 Task: Search one way flight ticket for 2 adults, 4 children and 1 infant on lap in business from Orlando: Orlando International Airport to Sheridan: Sheridan County Airport on 8-6-2023. Choice of flights is United. Number of bags: 1 carry on bag. Price is upto 83000. Outbound departure time preference is 7:45.
Action: Mouse moved to (195, 301)
Screenshot: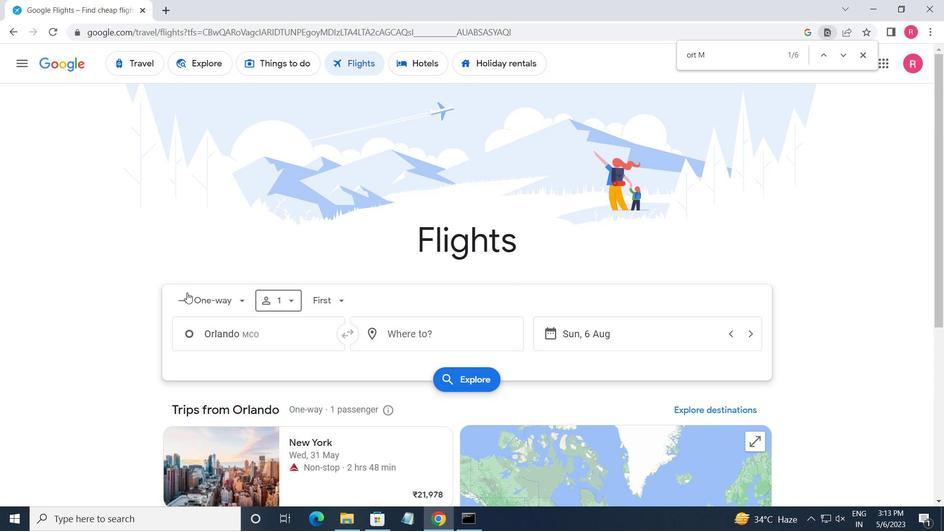 
Action: Mouse pressed left at (195, 301)
Screenshot: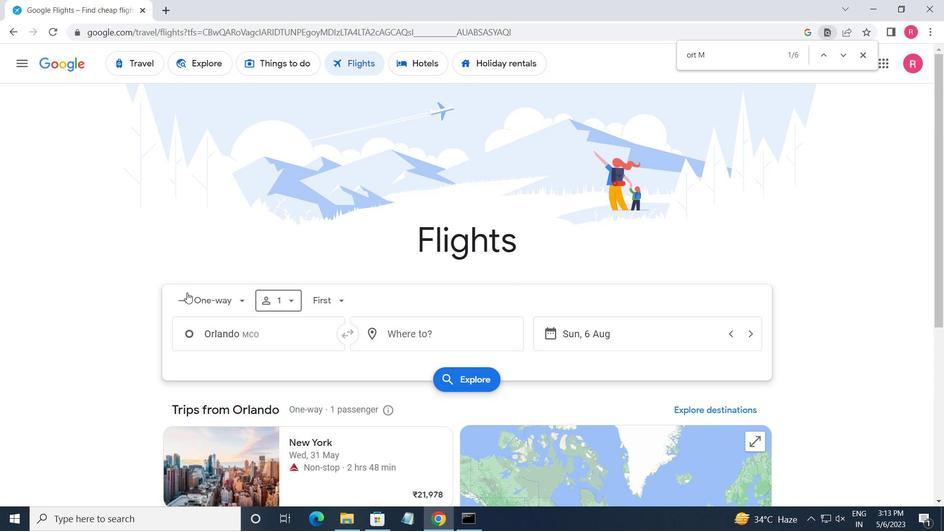 
Action: Mouse moved to (214, 362)
Screenshot: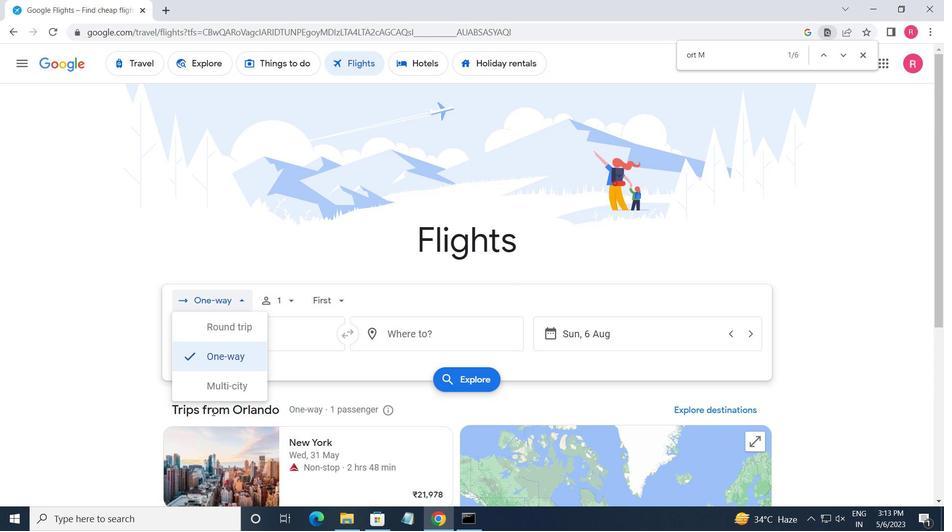 
Action: Mouse pressed left at (214, 362)
Screenshot: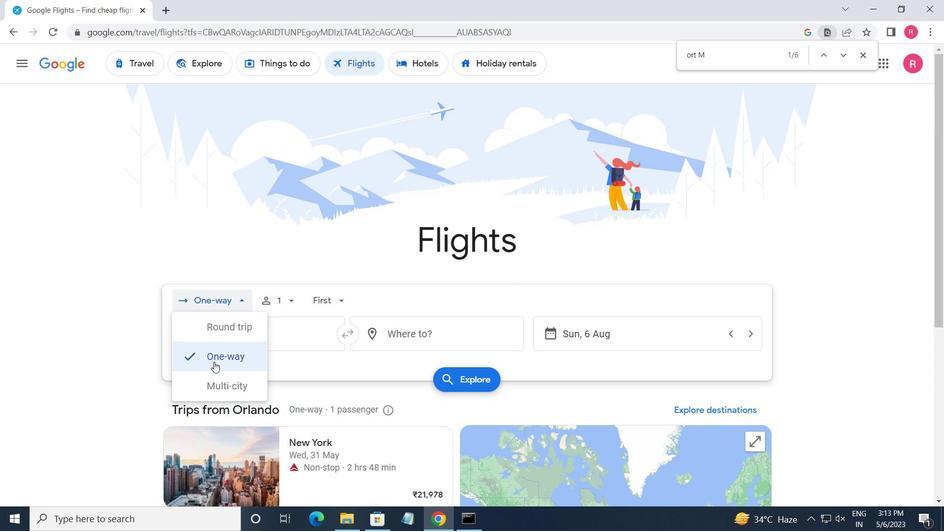 
Action: Mouse moved to (279, 305)
Screenshot: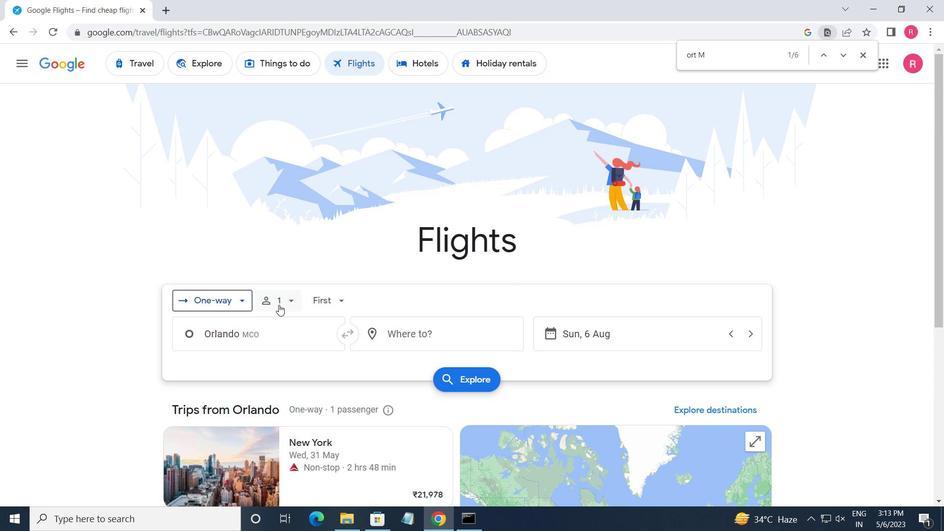 
Action: Mouse pressed left at (279, 305)
Screenshot: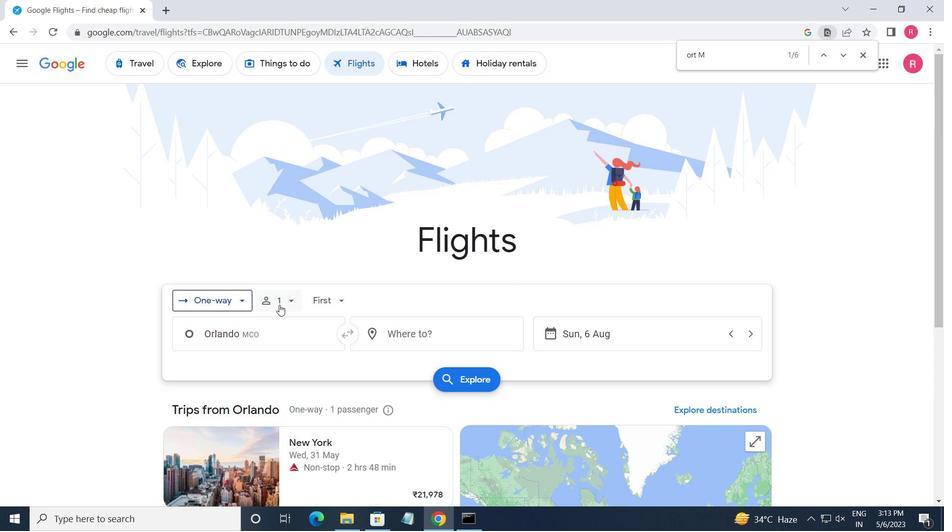 
Action: Mouse moved to (383, 337)
Screenshot: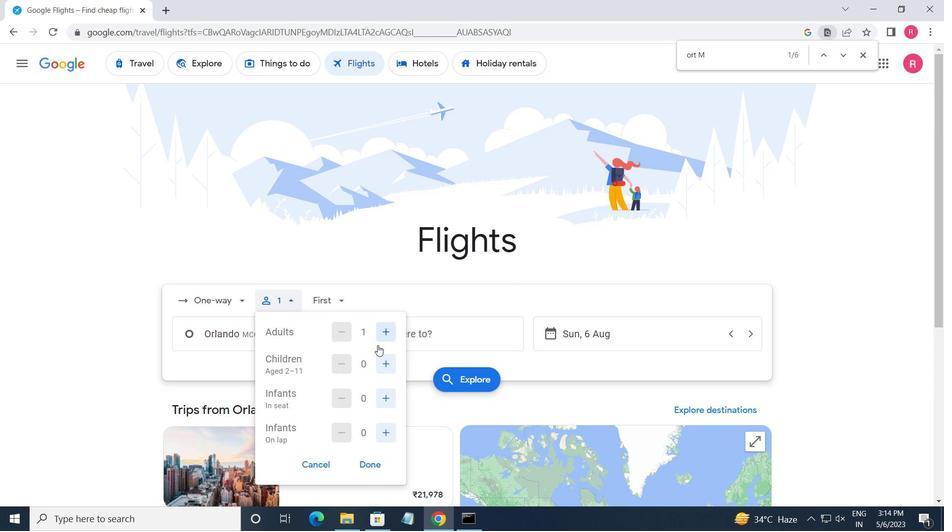 
Action: Mouse pressed left at (383, 337)
Screenshot: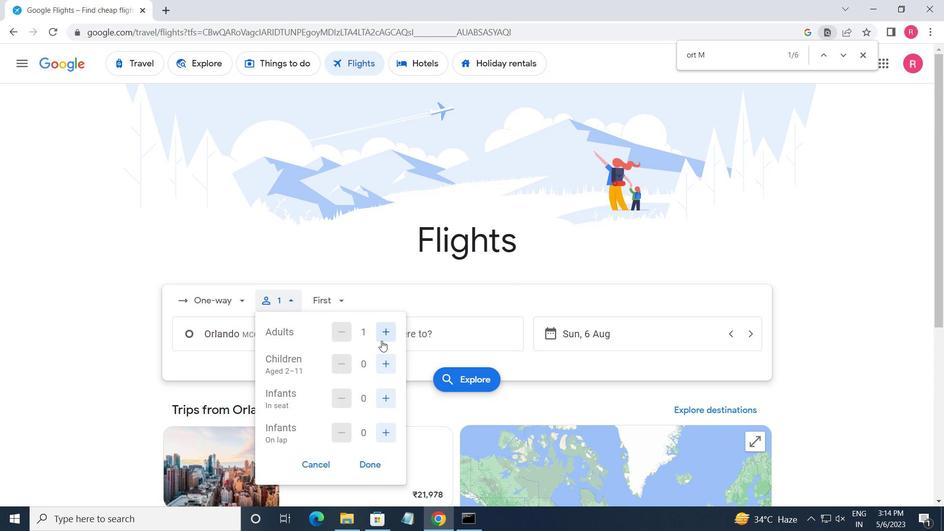 
Action: Mouse moved to (385, 359)
Screenshot: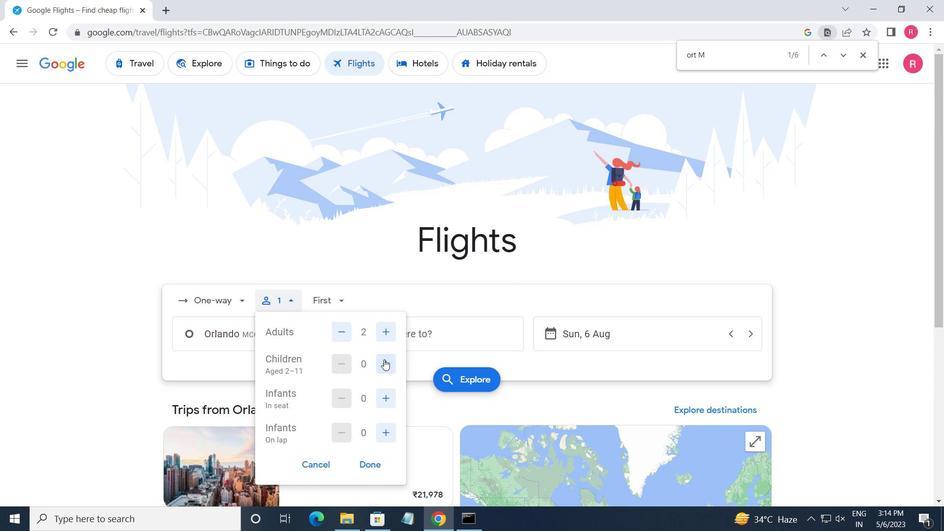 
Action: Mouse pressed left at (385, 359)
Screenshot: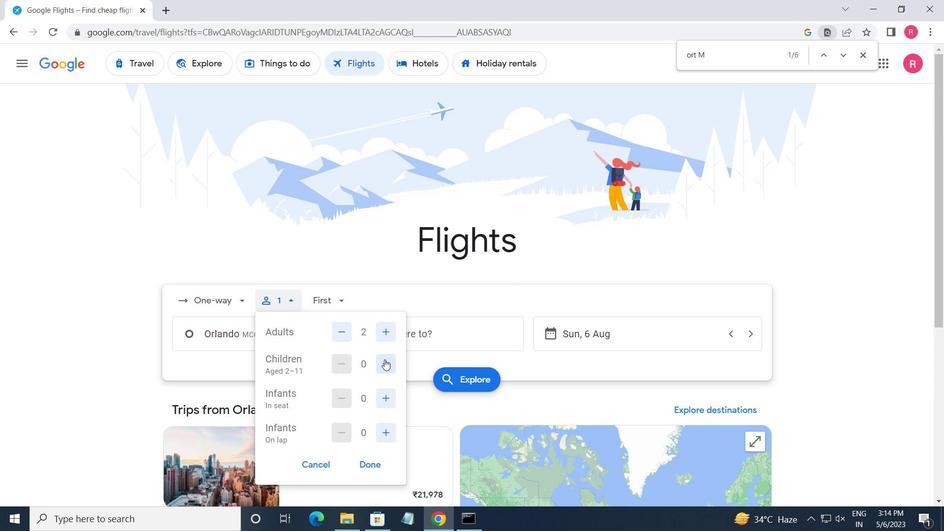 
Action: Mouse moved to (385, 359)
Screenshot: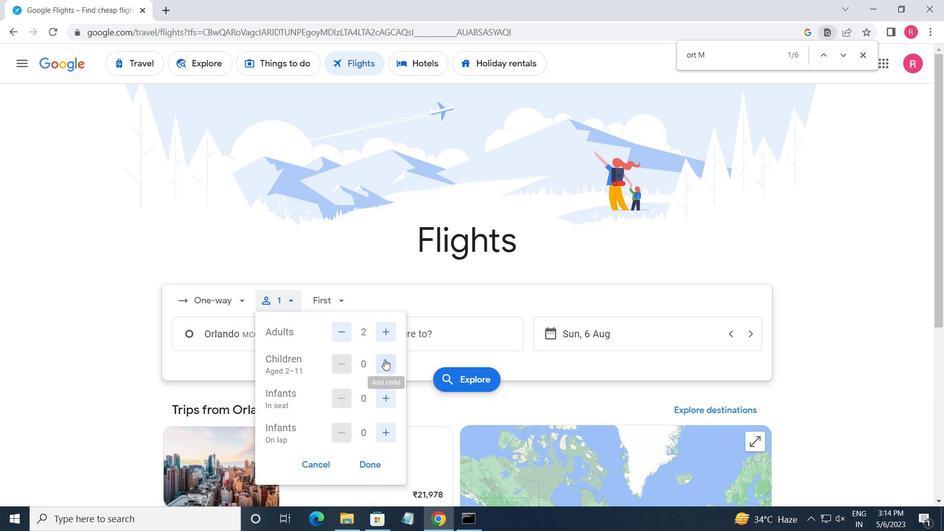
Action: Mouse pressed left at (385, 359)
Screenshot: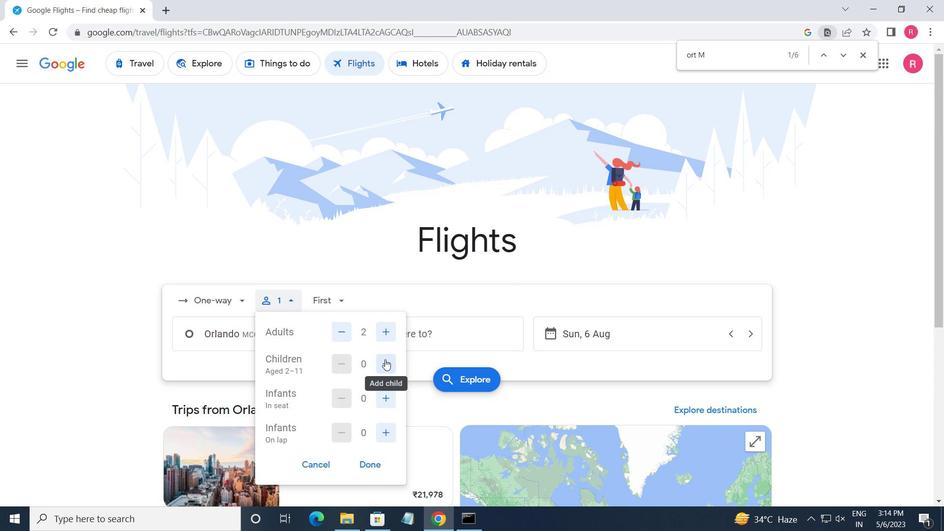 
Action: Mouse pressed left at (385, 359)
Screenshot: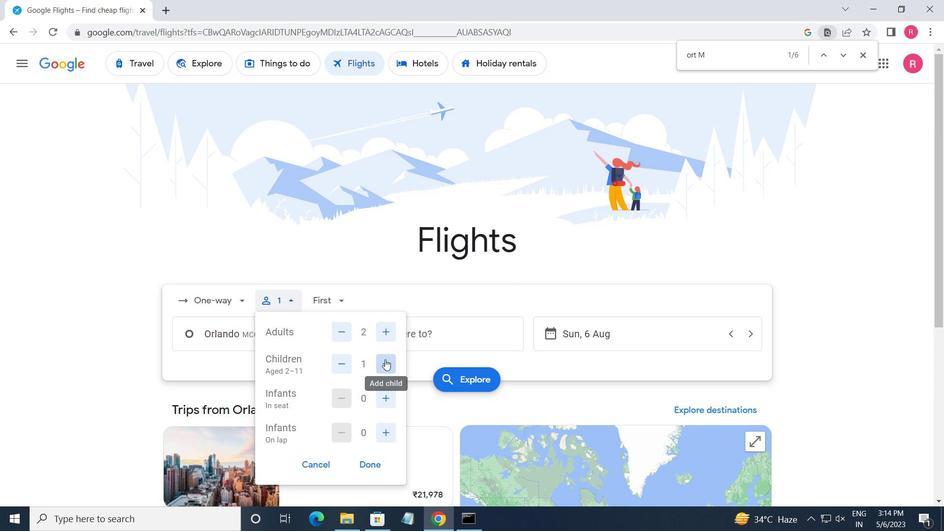 
Action: Mouse moved to (386, 359)
Screenshot: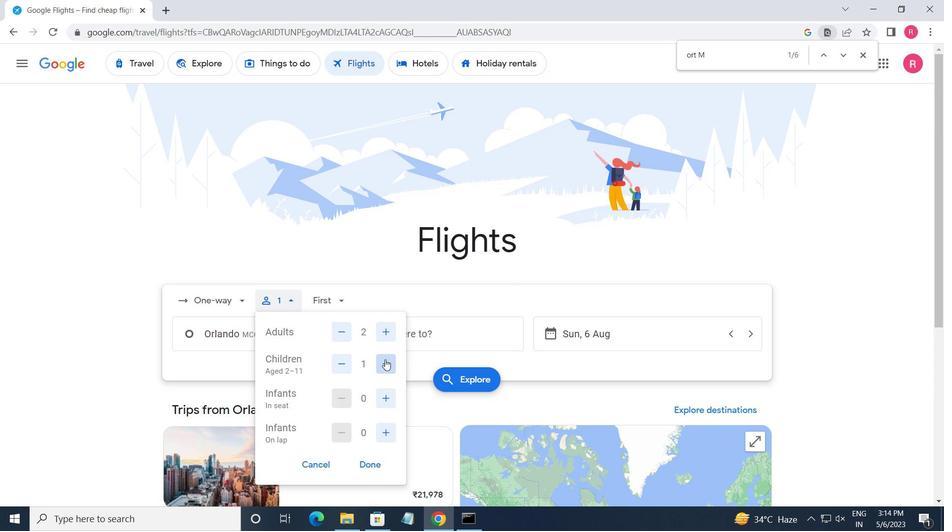 
Action: Mouse pressed left at (386, 359)
Screenshot: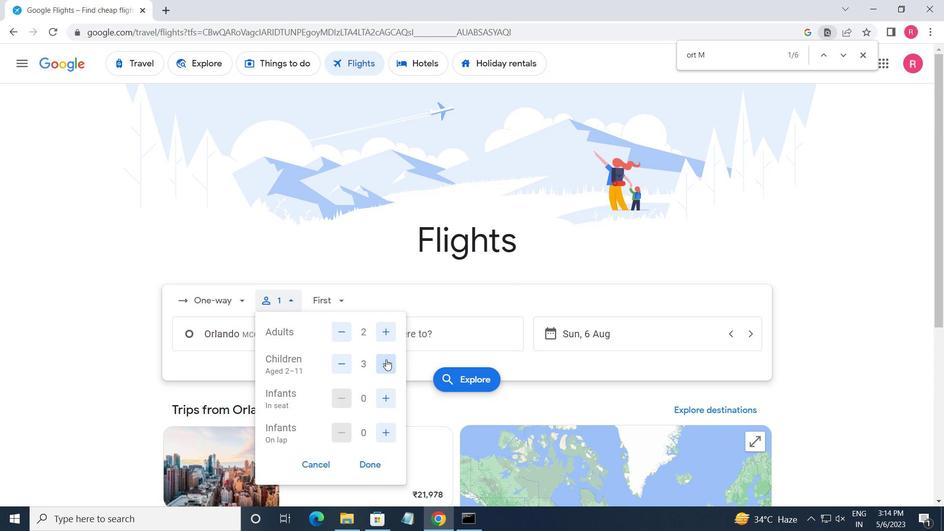
Action: Mouse moved to (387, 400)
Screenshot: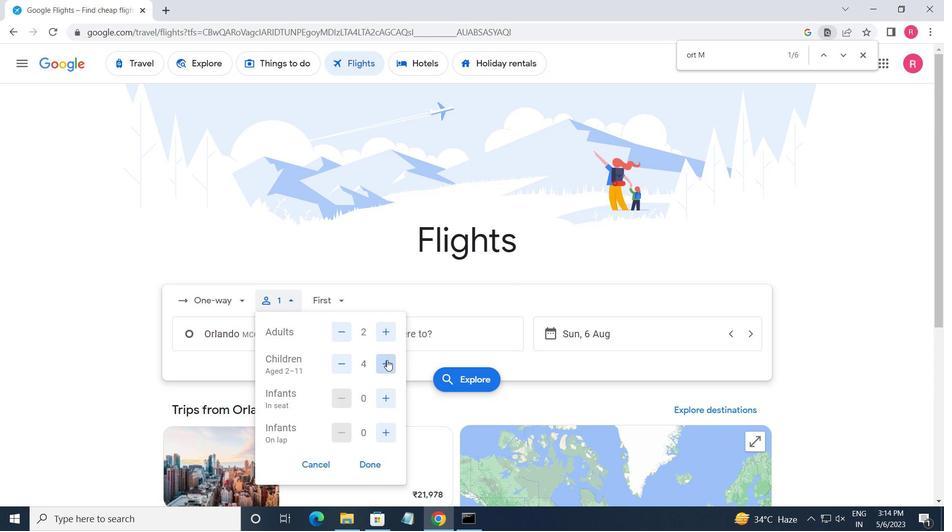 
Action: Mouse pressed left at (387, 400)
Screenshot: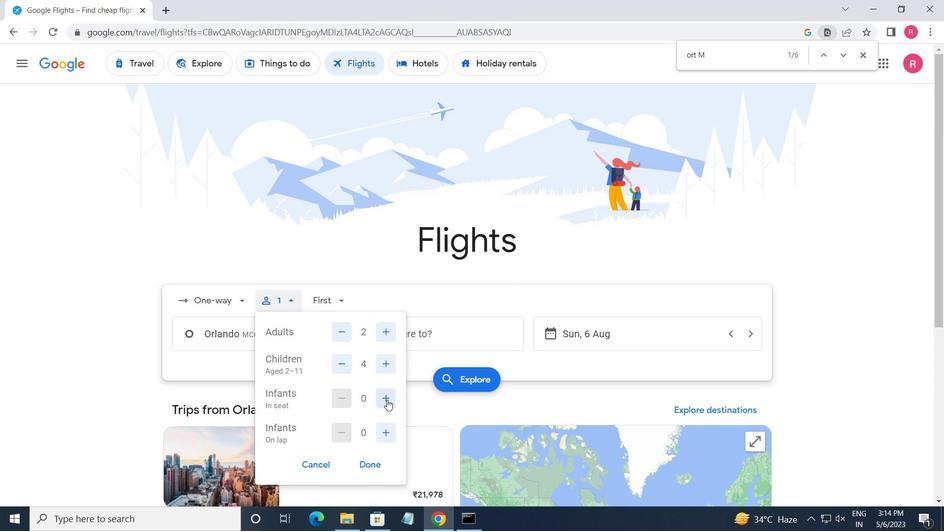 
Action: Mouse moved to (371, 465)
Screenshot: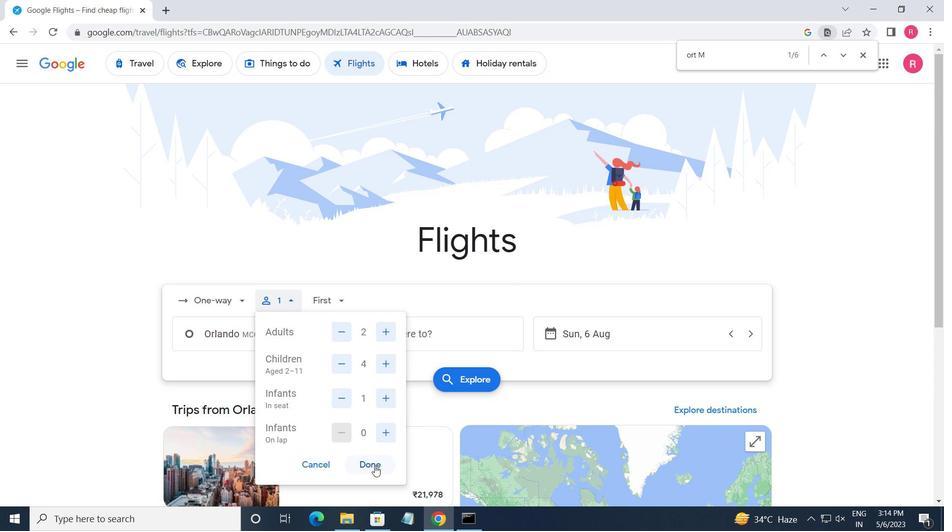 
Action: Mouse pressed left at (371, 465)
Screenshot: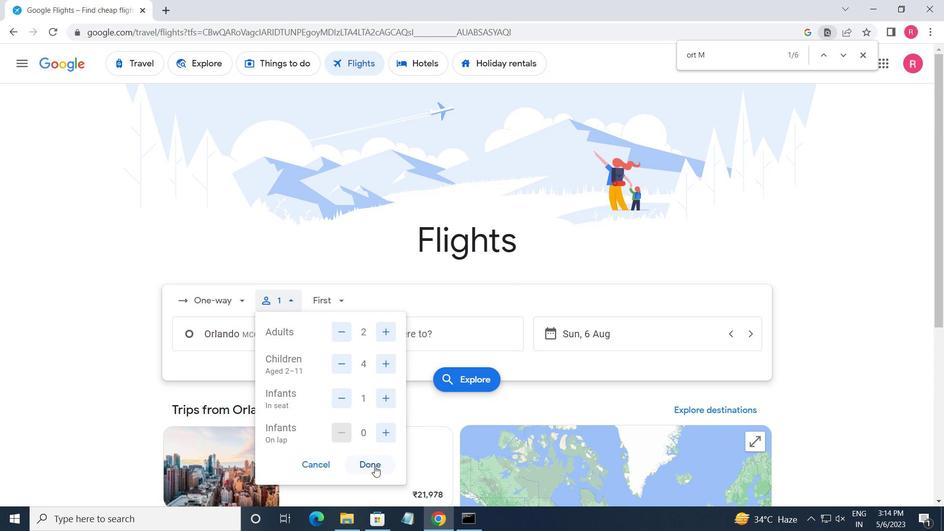 
Action: Mouse moved to (325, 308)
Screenshot: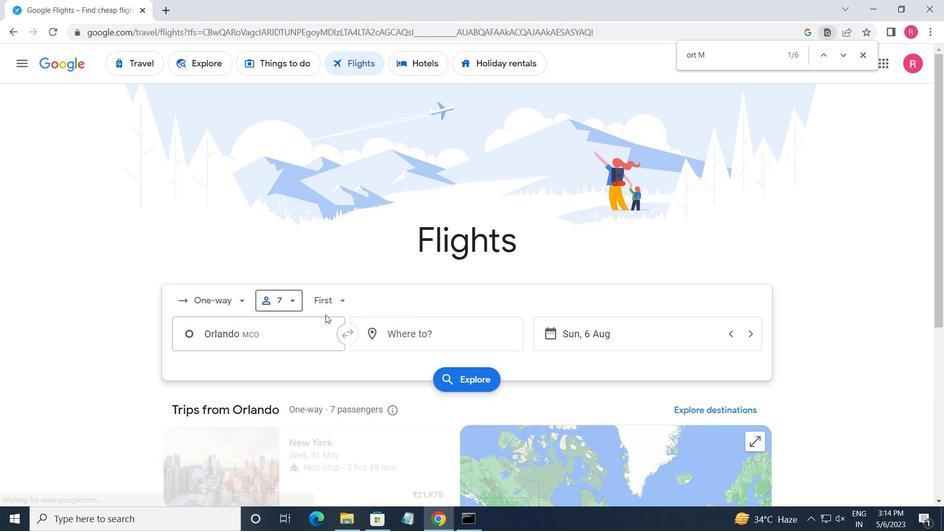 
Action: Mouse pressed left at (325, 308)
Screenshot: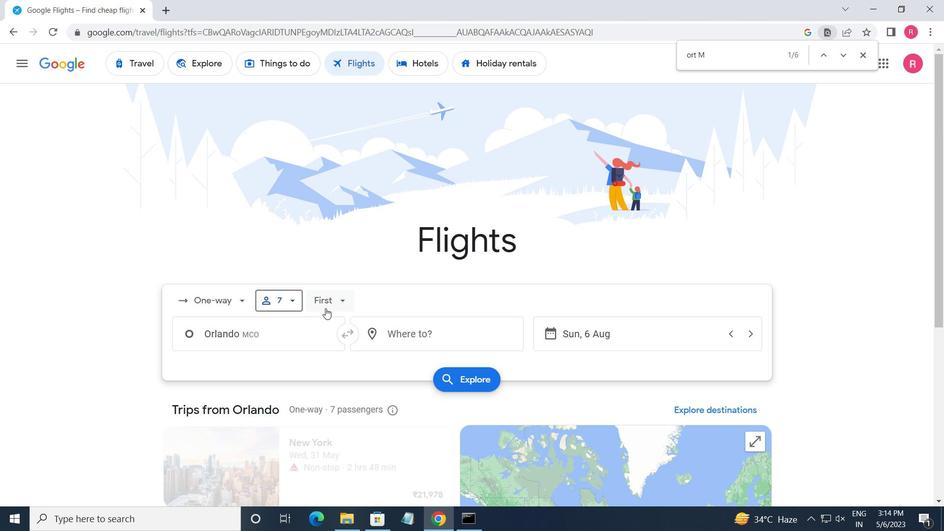 
Action: Mouse moved to (356, 383)
Screenshot: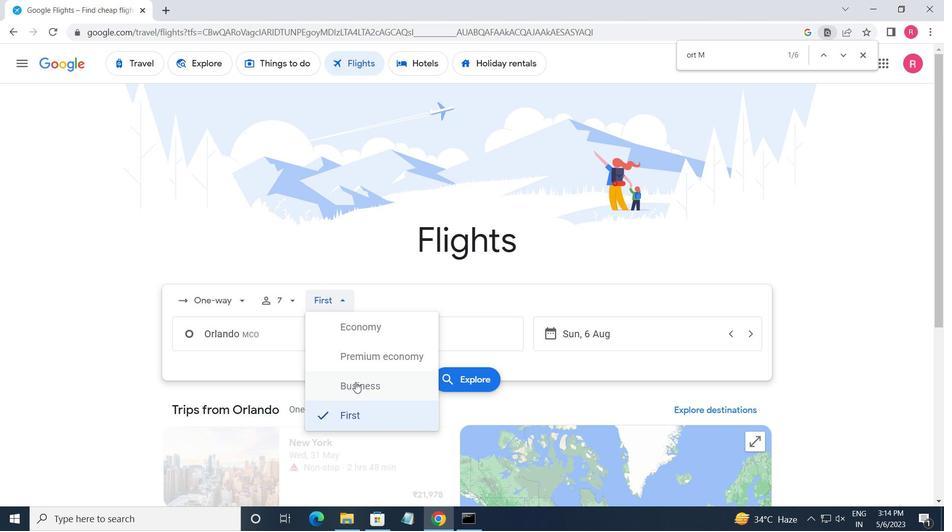 
Action: Mouse pressed left at (356, 383)
Screenshot: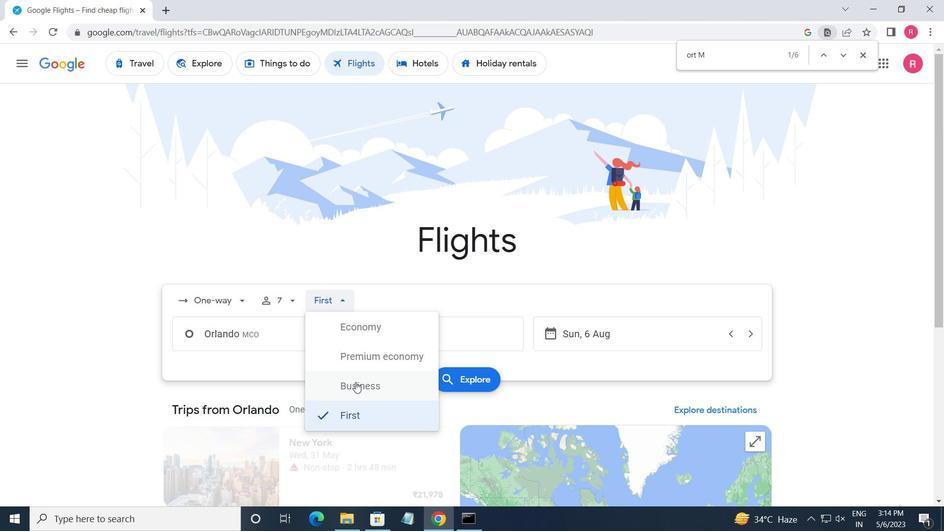 
Action: Mouse moved to (264, 337)
Screenshot: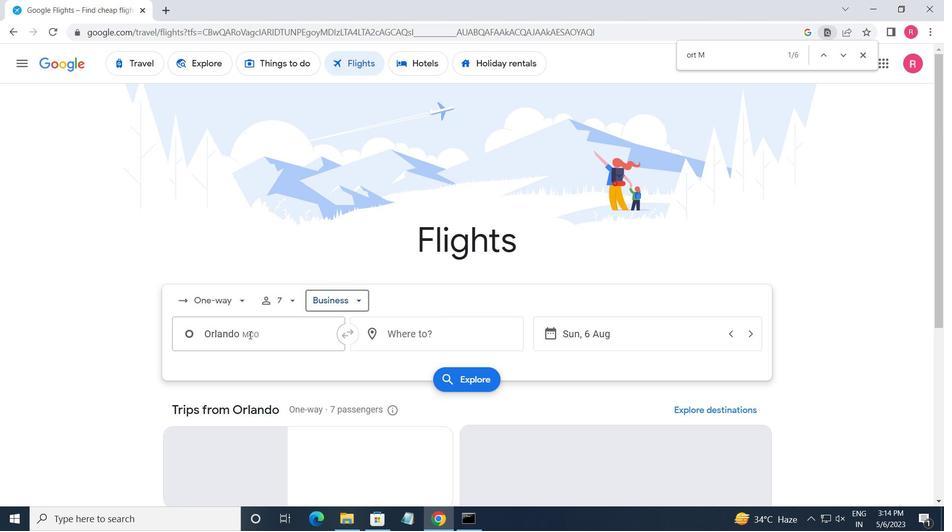 
Action: Mouse pressed left at (264, 337)
Screenshot: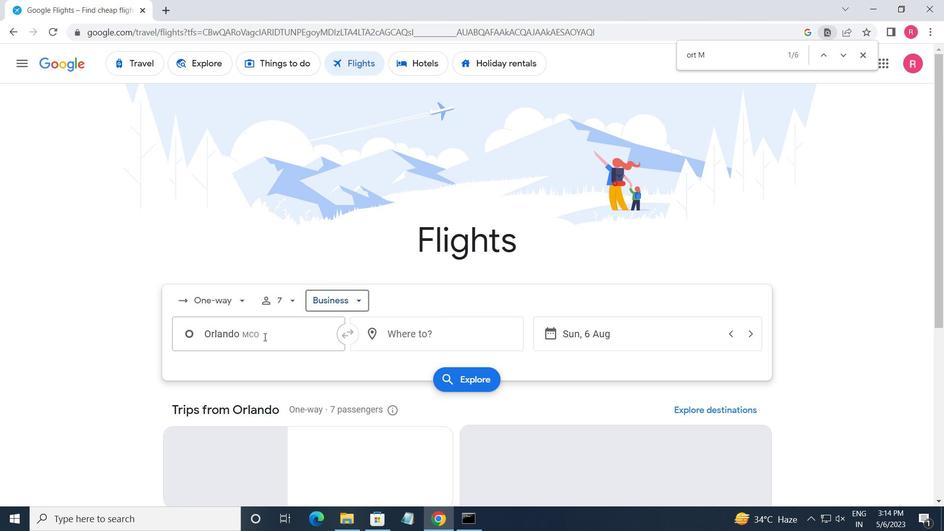 
Action: Mouse moved to (264, 337)
Screenshot: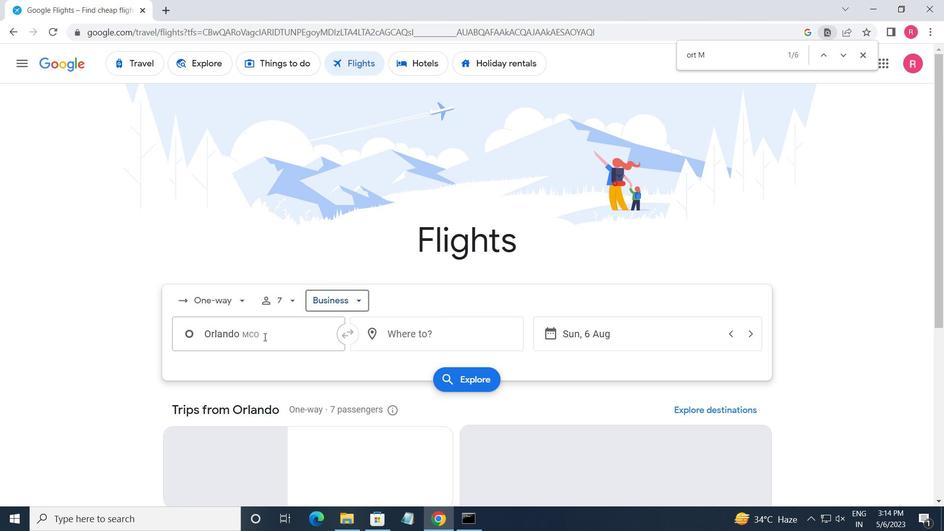 
Action: Key pressed <Key.shift_r>Orlando
Screenshot: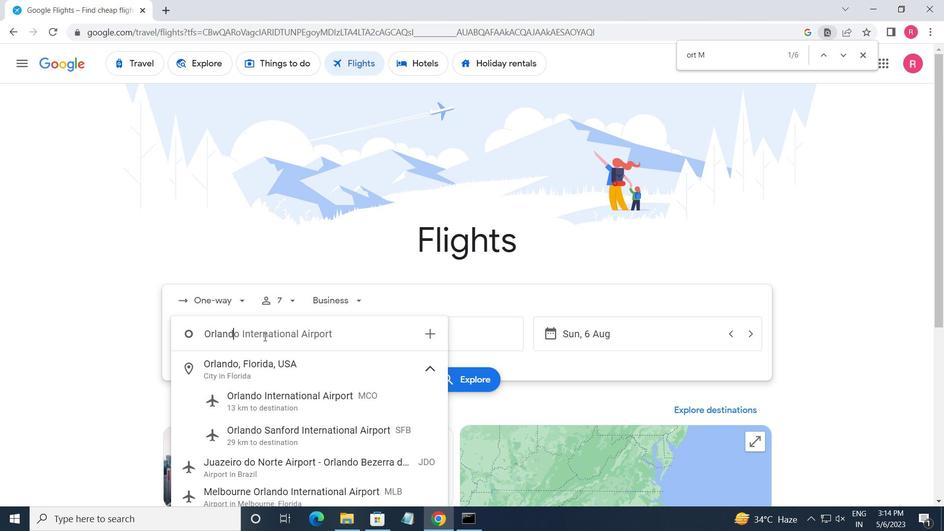 
Action: Mouse moved to (282, 405)
Screenshot: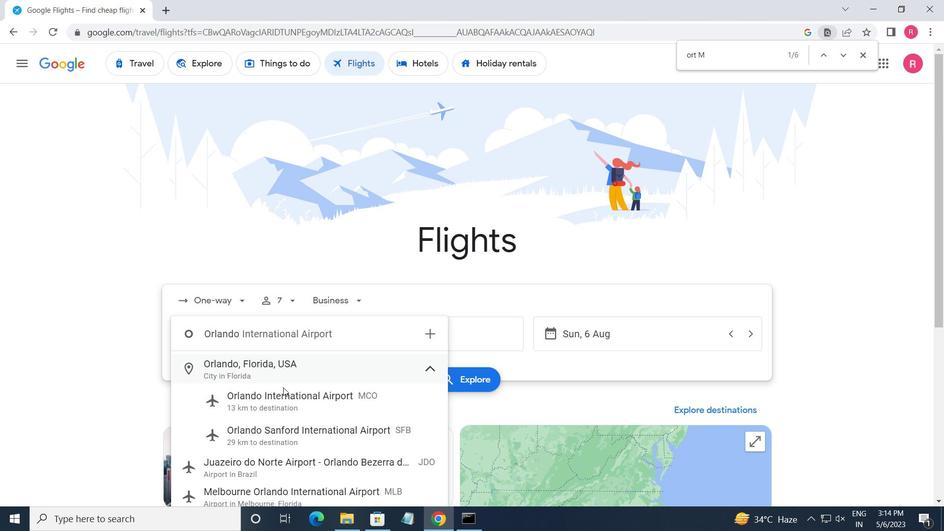 
Action: Mouse pressed left at (282, 405)
Screenshot: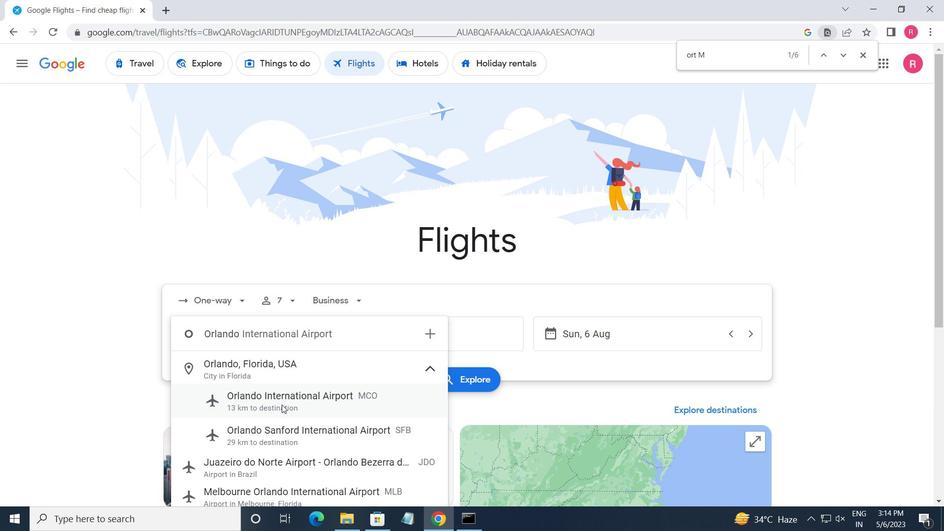 
Action: Mouse moved to (428, 338)
Screenshot: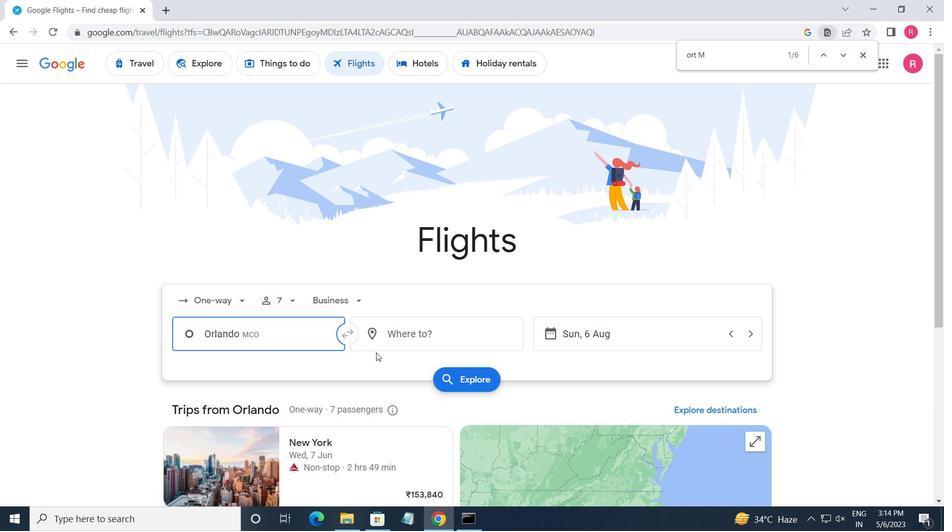 
Action: Mouse pressed left at (428, 338)
Screenshot: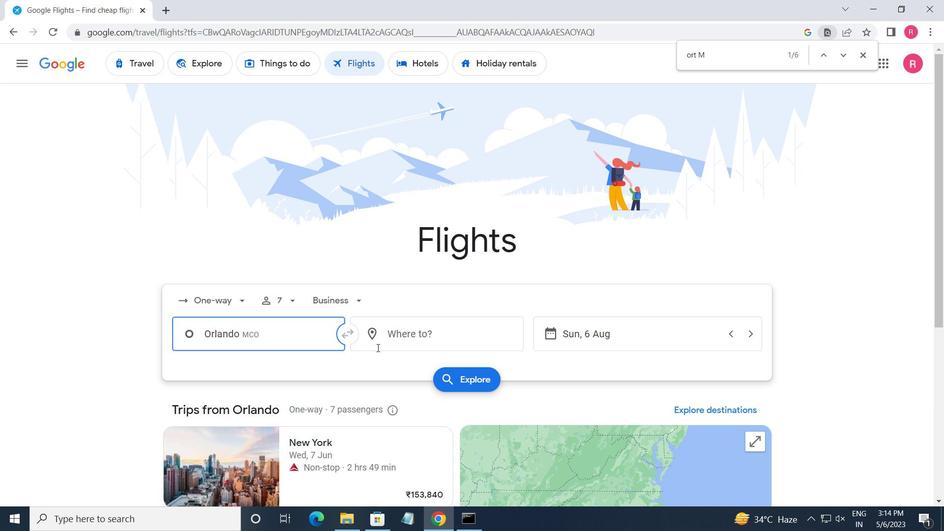 
Action: Mouse moved to (428, 338)
Screenshot: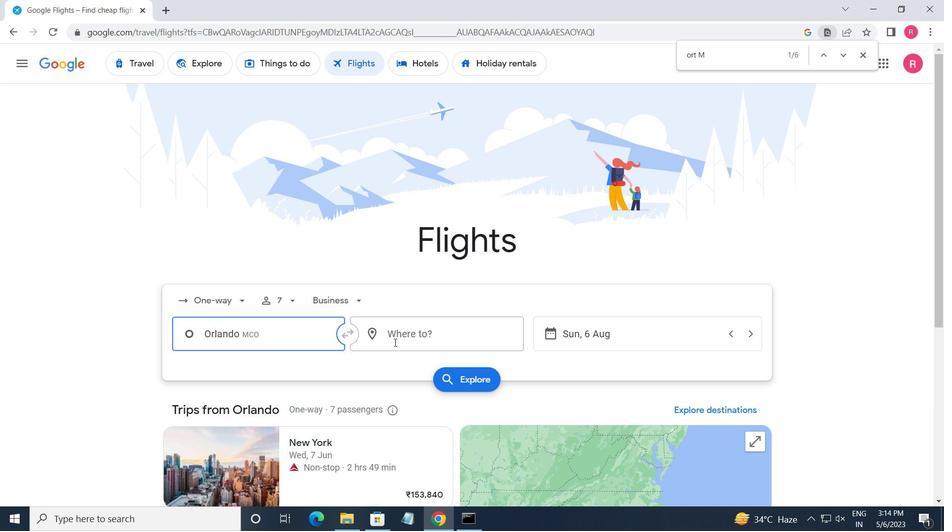 
Action: Key pressed <Key.shift>SHERIDAN
Screenshot: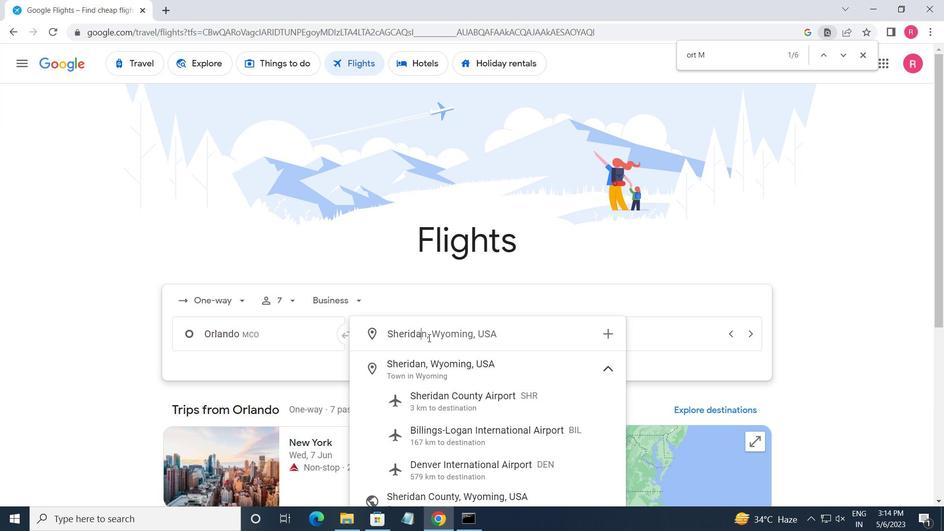 
Action: Mouse moved to (479, 403)
Screenshot: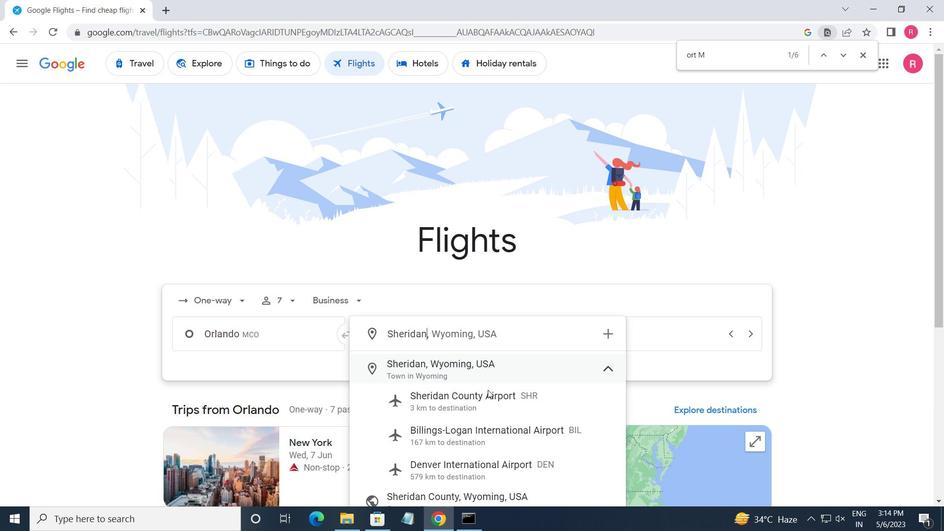 
Action: Mouse pressed left at (479, 403)
Screenshot: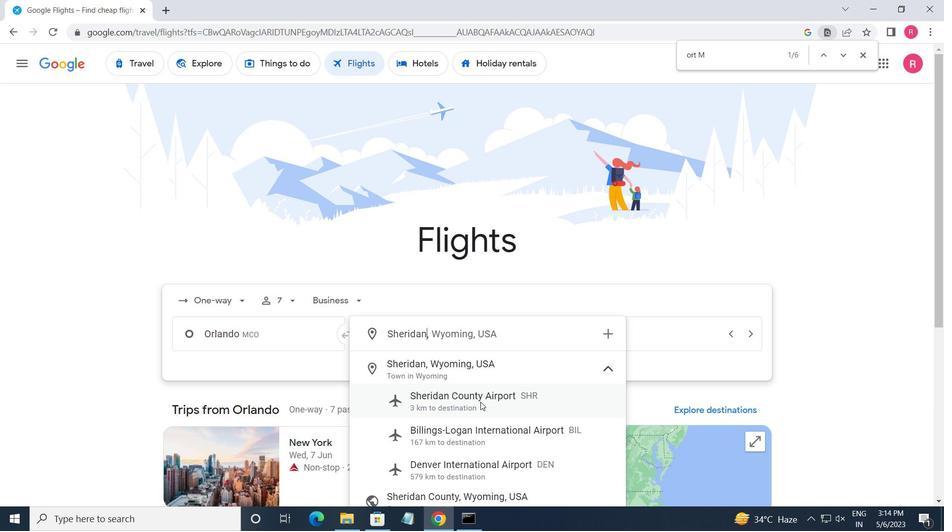 
Action: Mouse moved to (650, 347)
Screenshot: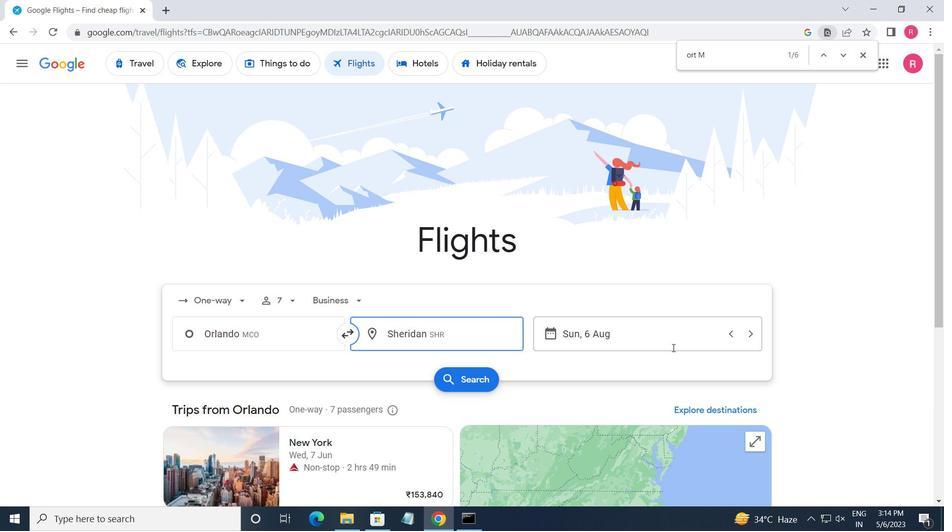 
Action: Mouse pressed left at (650, 347)
Screenshot: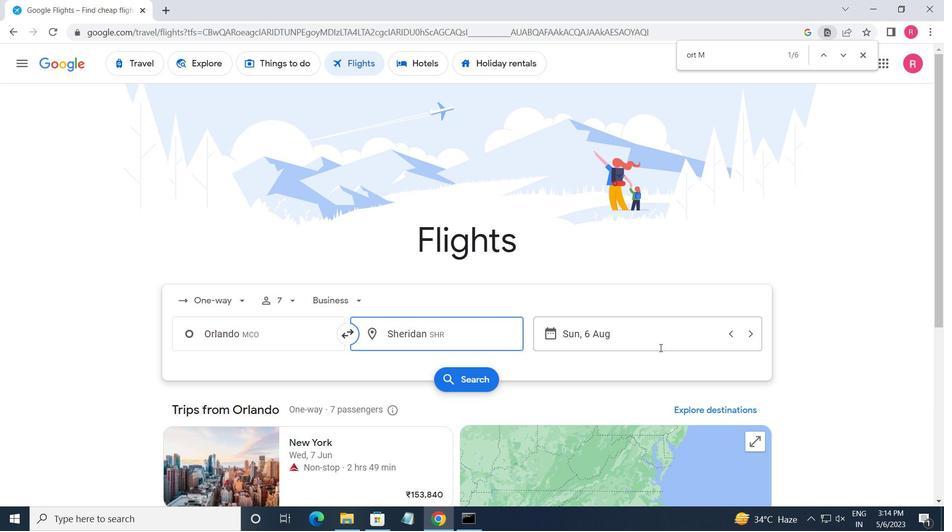 
Action: Mouse moved to (322, 317)
Screenshot: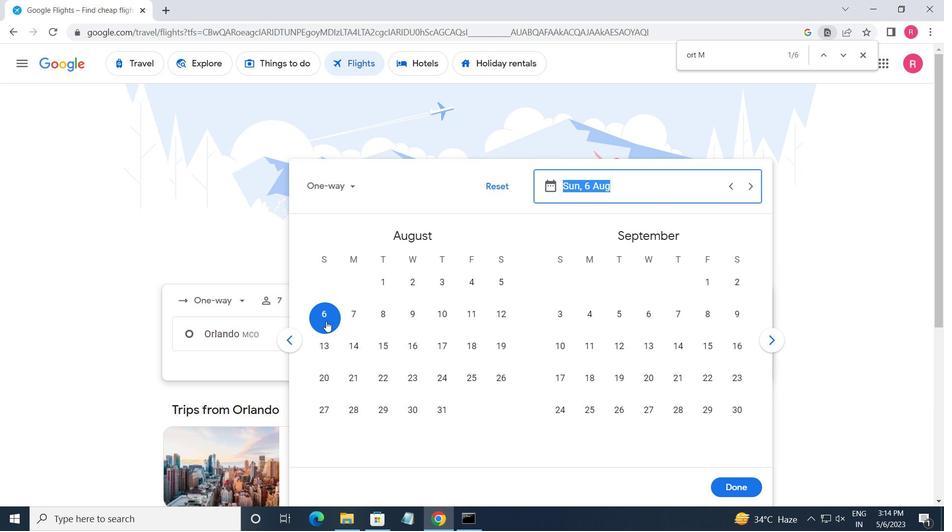 
Action: Mouse pressed left at (322, 317)
Screenshot: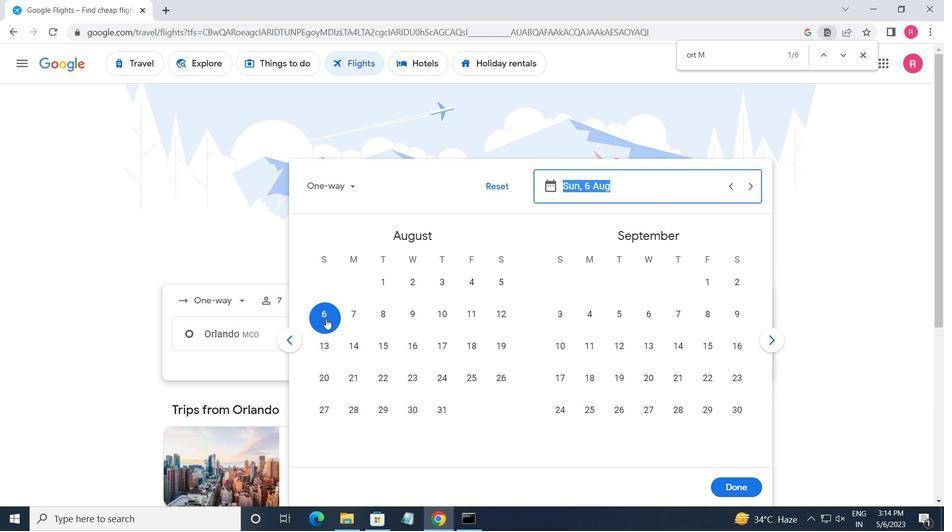 
Action: Mouse moved to (753, 491)
Screenshot: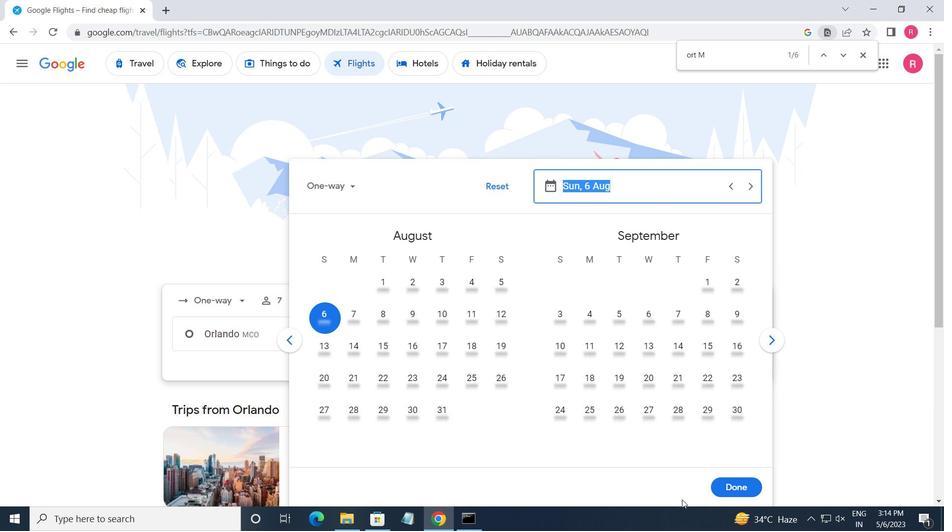 
Action: Mouse pressed left at (753, 491)
Screenshot: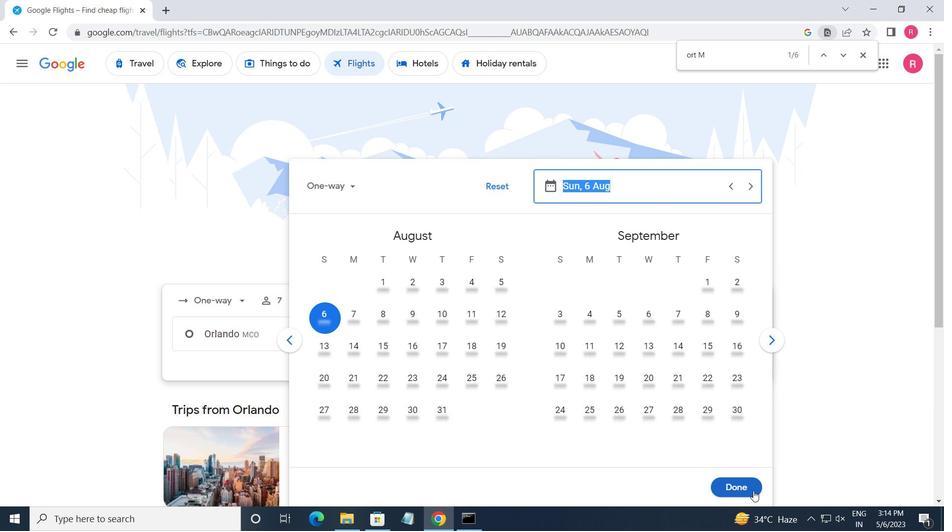 
Action: Mouse moved to (483, 396)
Screenshot: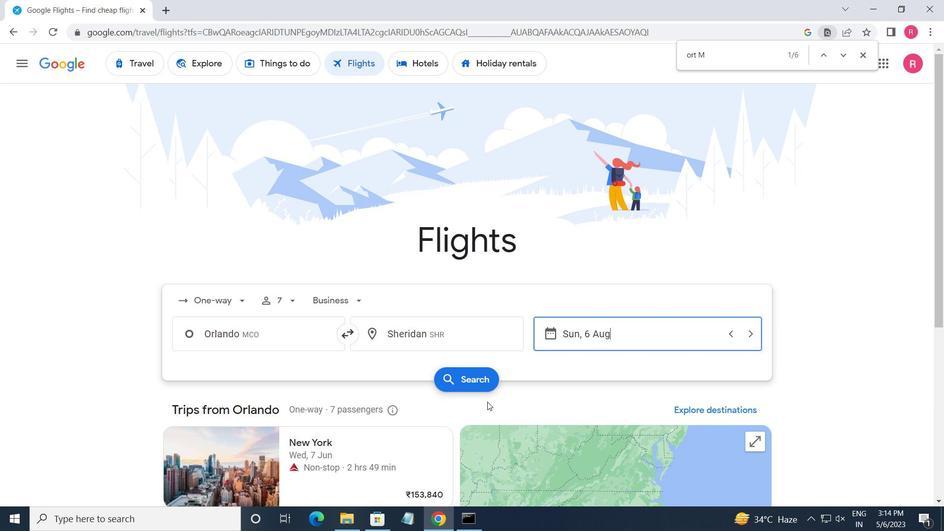 
Action: Mouse pressed left at (483, 396)
Screenshot: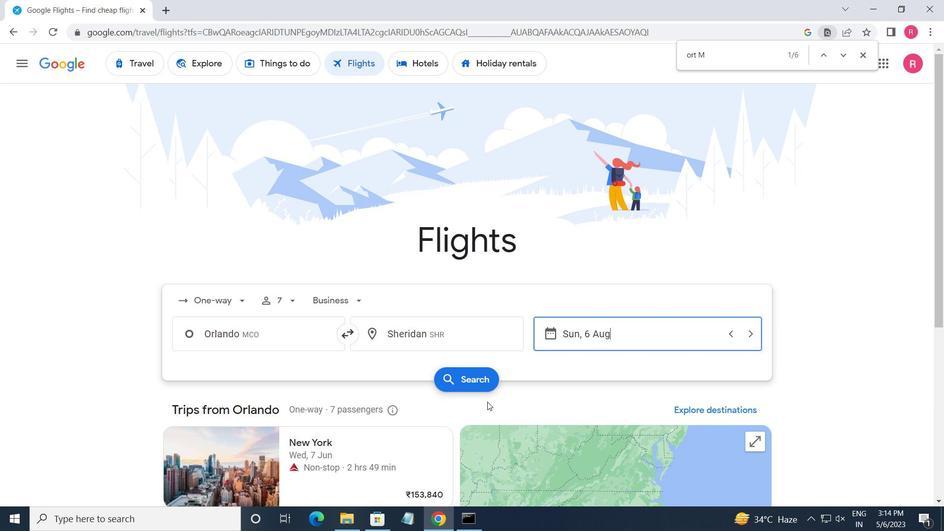
Action: Mouse moved to (479, 386)
Screenshot: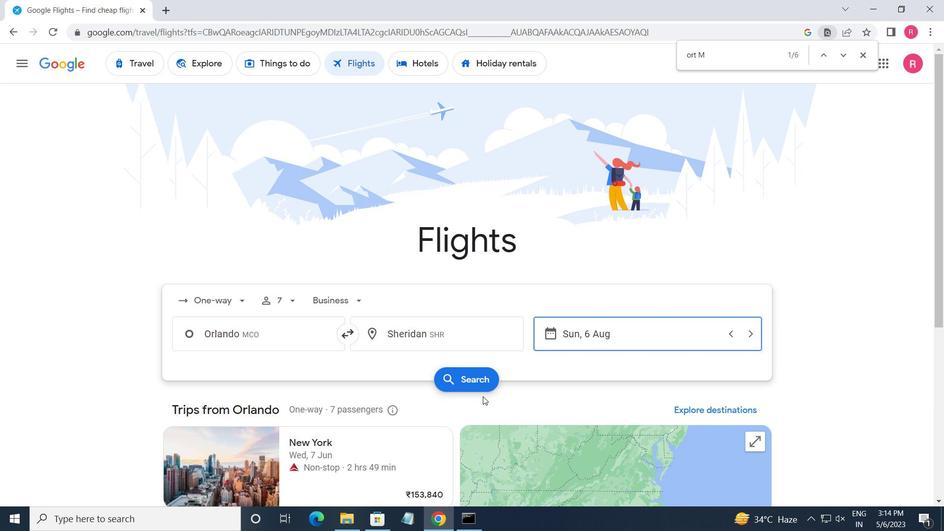 
Action: Mouse pressed left at (479, 386)
Screenshot: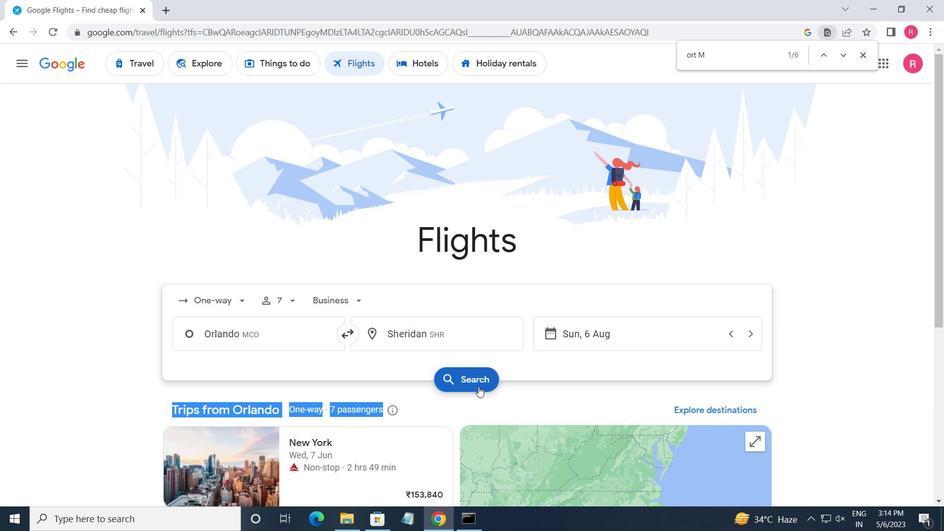 
Action: Mouse moved to (177, 172)
Screenshot: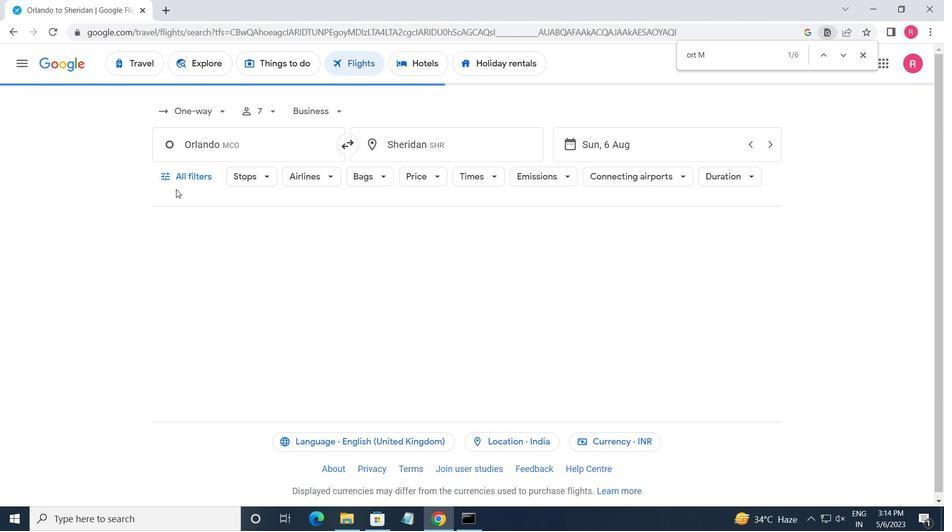 
Action: Mouse pressed left at (177, 172)
Screenshot: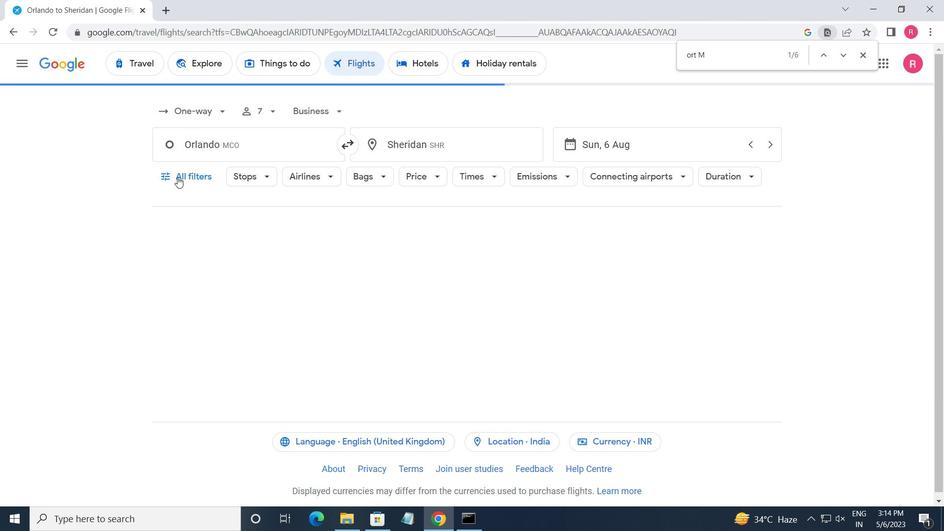 
Action: Mouse moved to (215, 336)
Screenshot: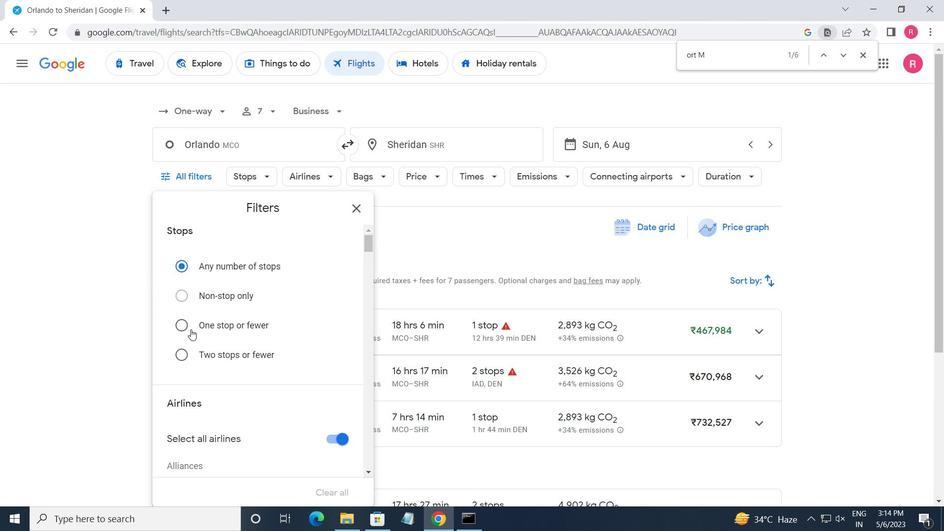 
Action: Mouse scrolled (215, 335) with delta (0, 0)
Screenshot: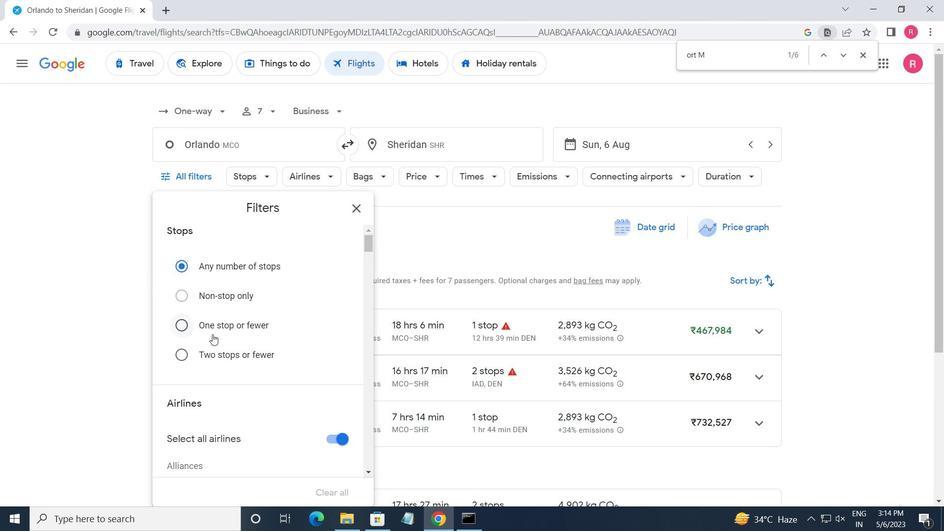 
Action: Mouse moved to (216, 336)
Screenshot: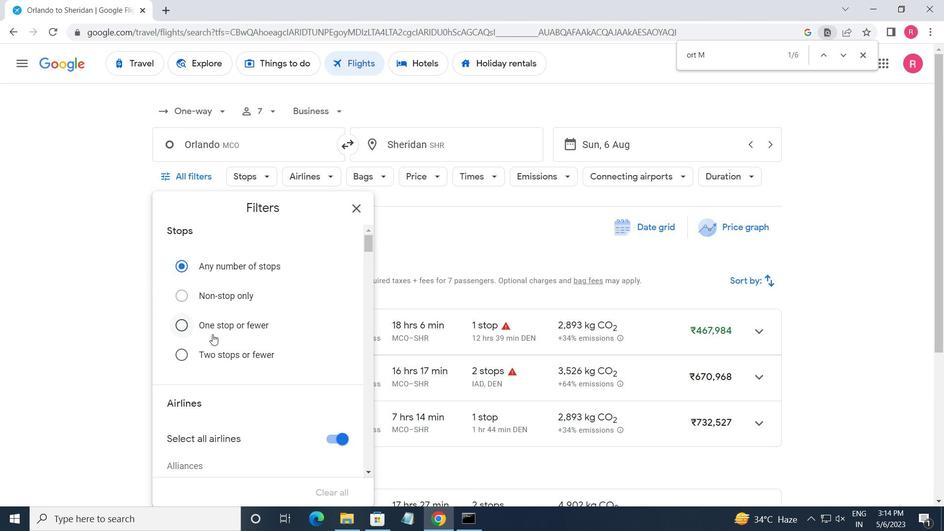 
Action: Mouse scrolled (216, 335) with delta (0, 0)
Screenshot: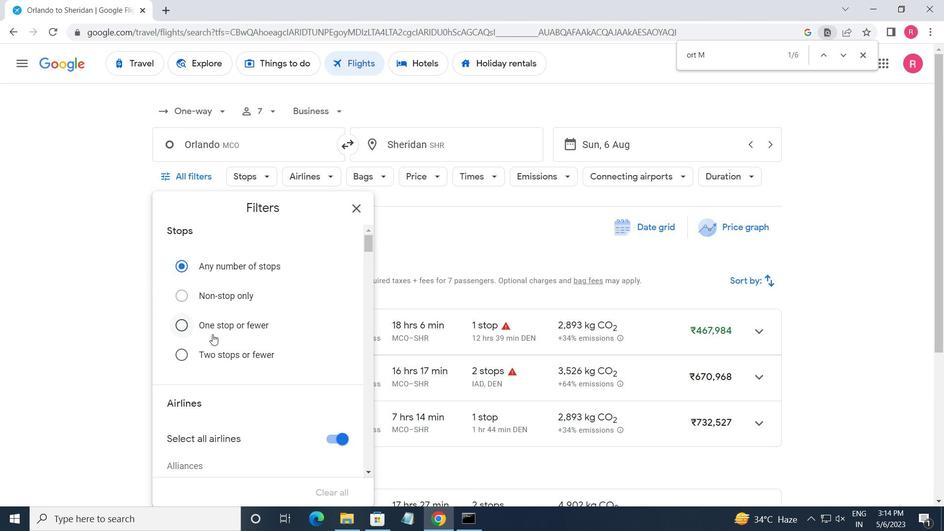 
Action: Mouse moved to (216, 336)
Screenshot: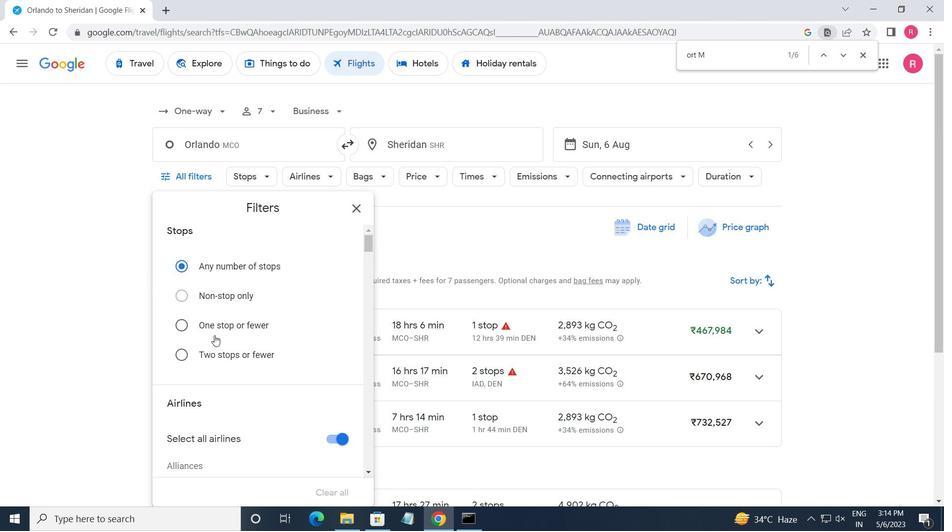 
Action: Mouse scrolled (216, 335) with delta (0, 0)
Screenshot: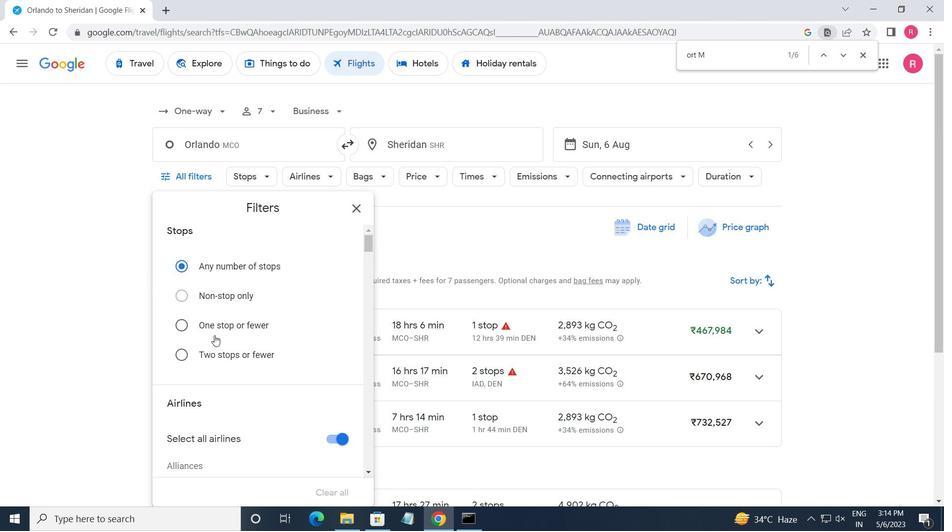 
Action: Mouse moved to (217, 334)
Screenshot: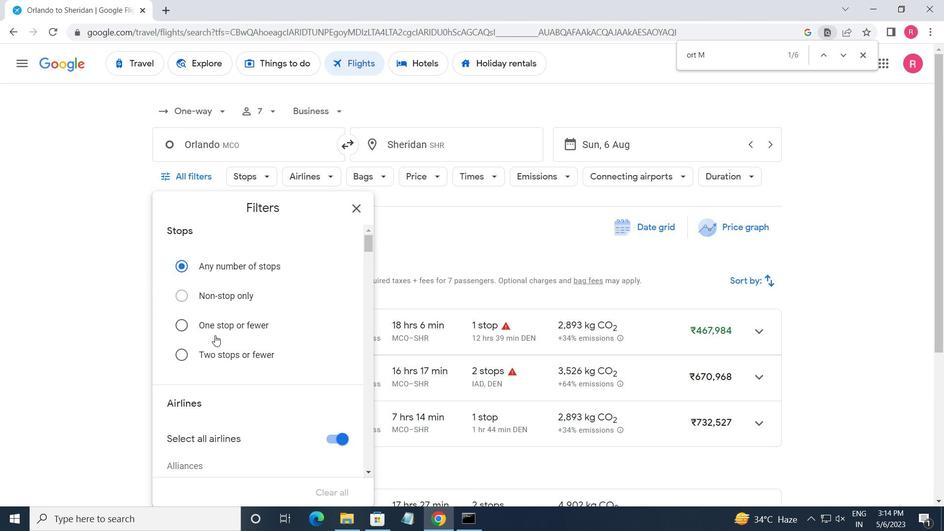 
Action: Mouse scrolled (217, 333) with delta (0, 0)
Screenshot: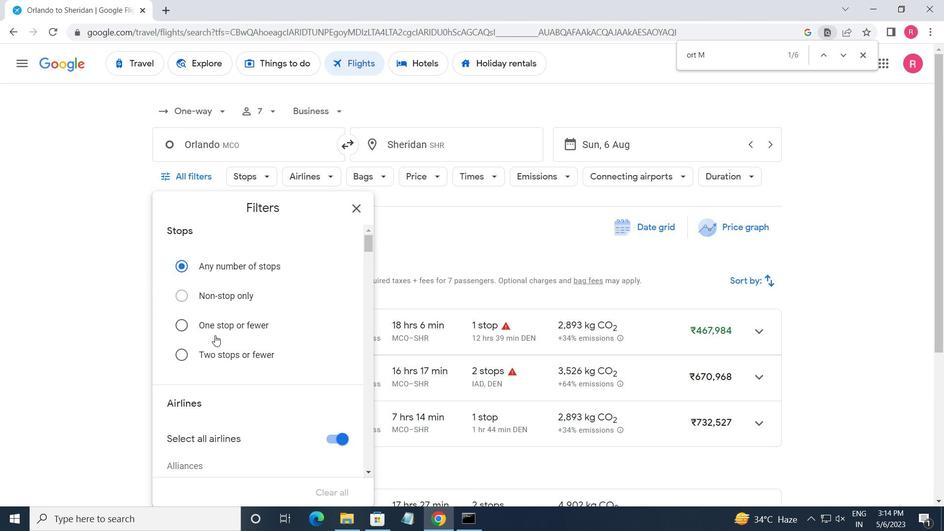 
Action: Mouse moved to (220, 332)
Screenshot: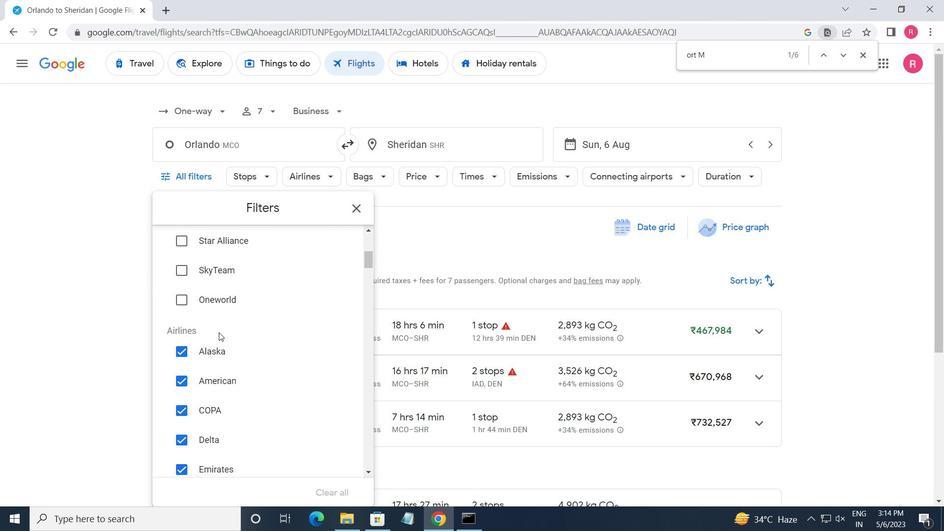 
Action: Mouse scrolled (220, 331) with delta (0, 0)
Screenshot: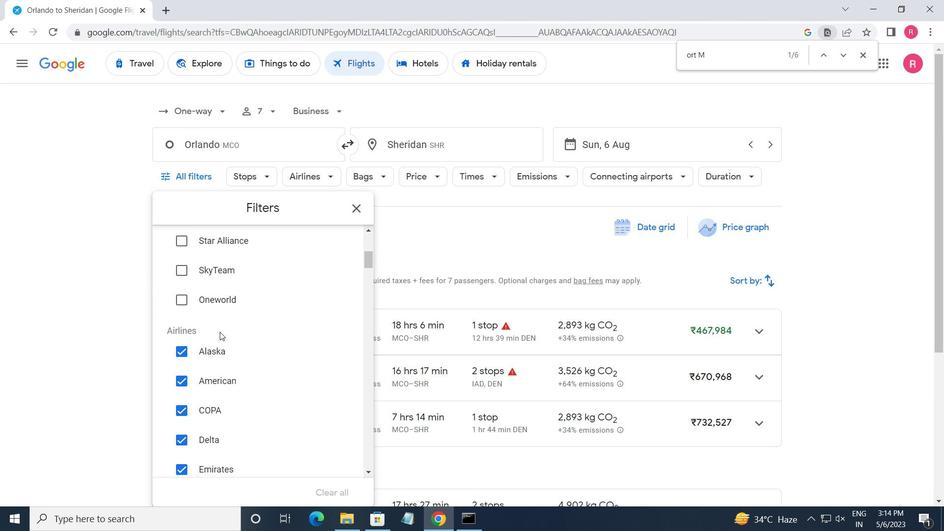 
Action: Mouse scrolled (220, 331) with delta (0, 0)
Screenshot: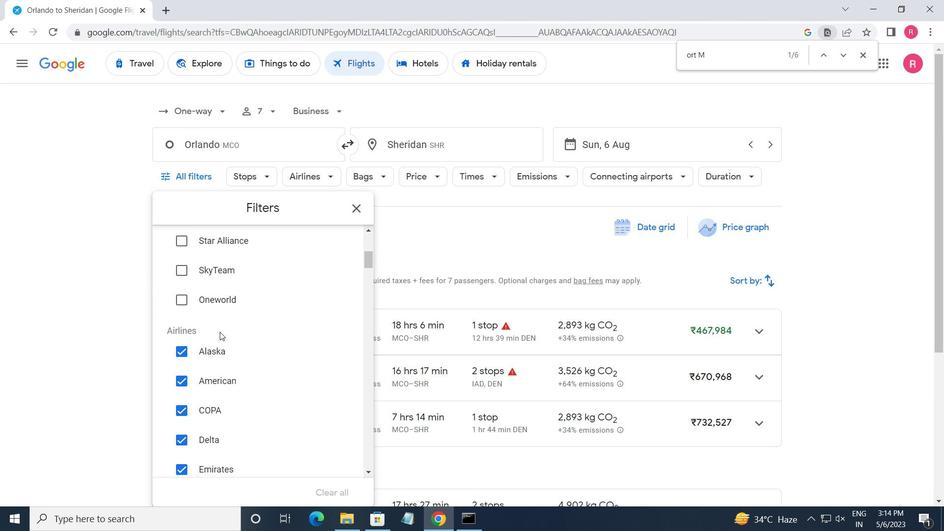 
Action: Mouse moved to (224, 333)
Screenshot: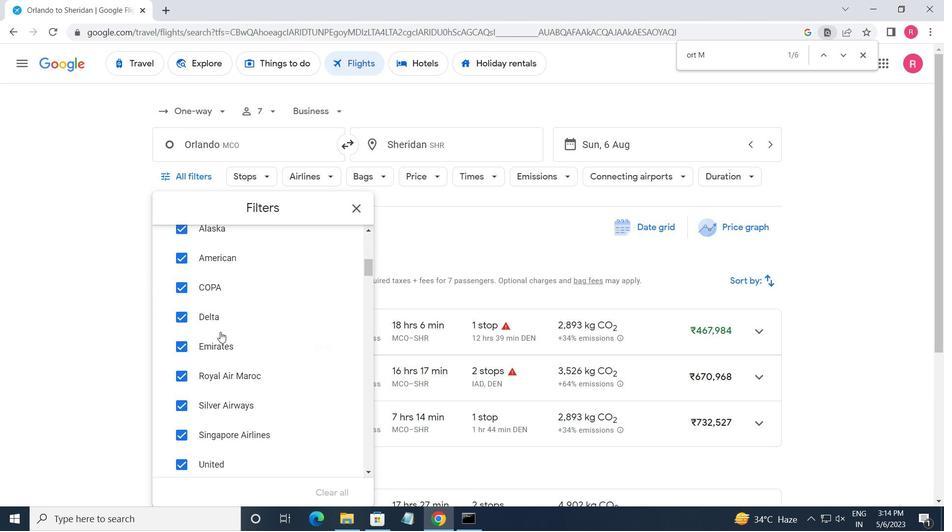
Action: Mouse scrolled (224, 332) with delta (0, 0)
Screenshot: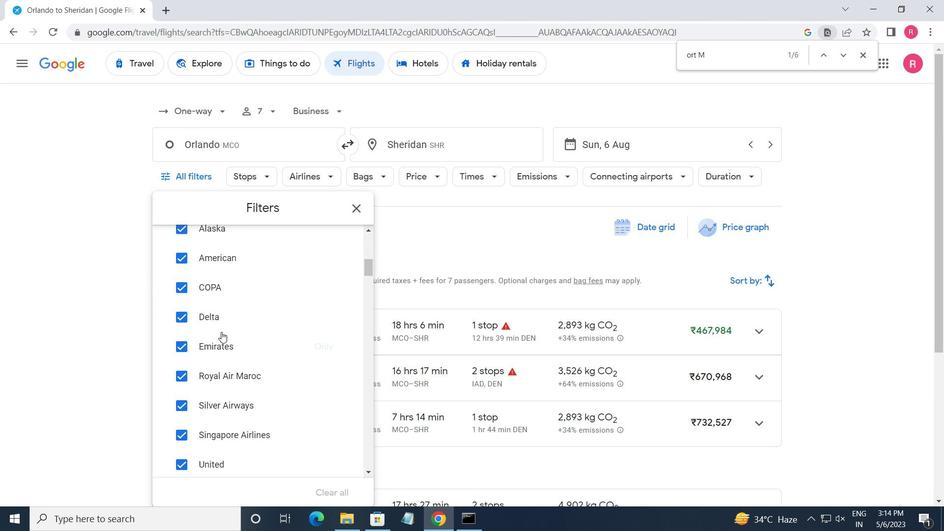 
Action: Mouse moved to (225, 333)
Screenshot: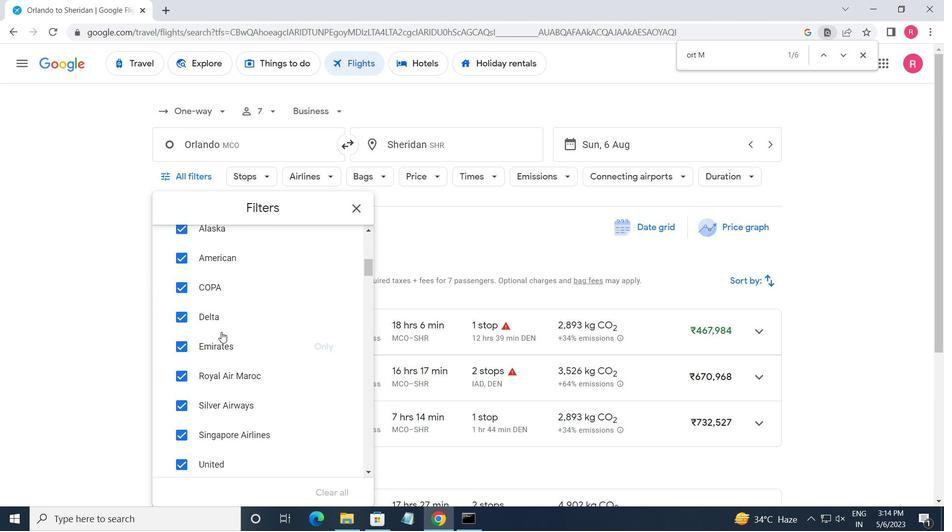 
Action: Mouse scrolled (225, 333) with delta (0, 0)
Screenshot: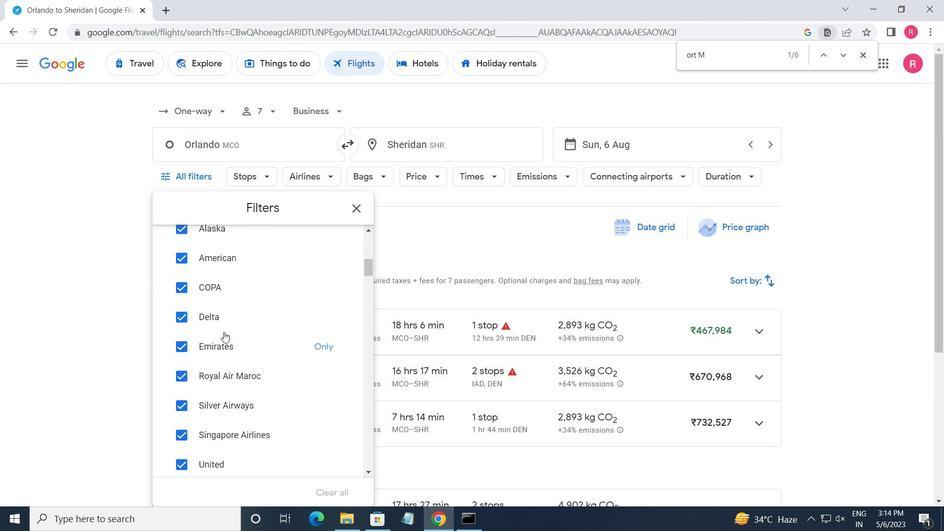 
Action: Mouse moved to (339, 349)
Screenshot: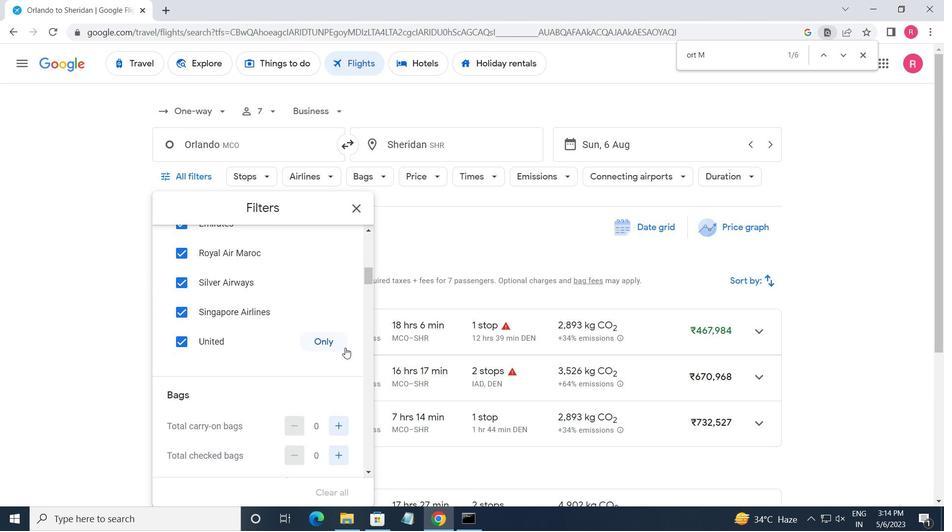 
Action: Mouse pressed left at (339, 349)
Screenshot: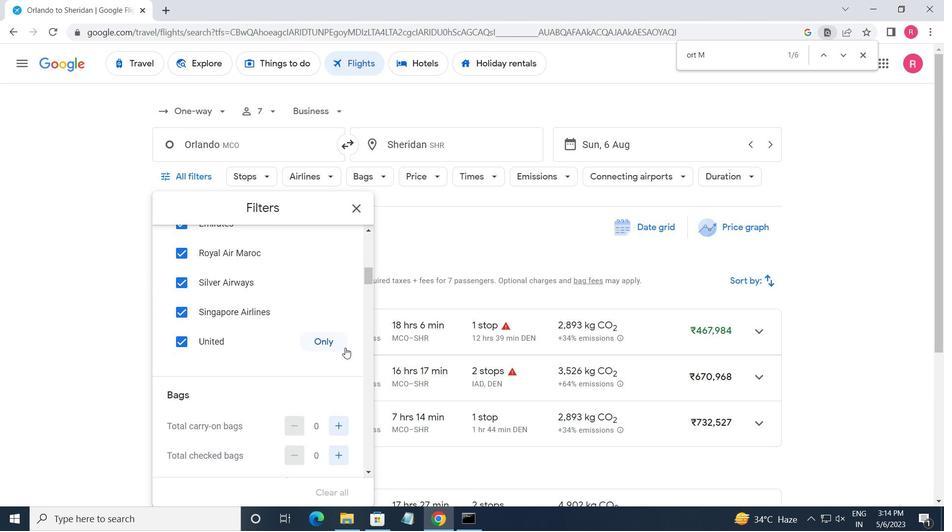 
Action: Mouse moved to (293, 348)
Screenshot: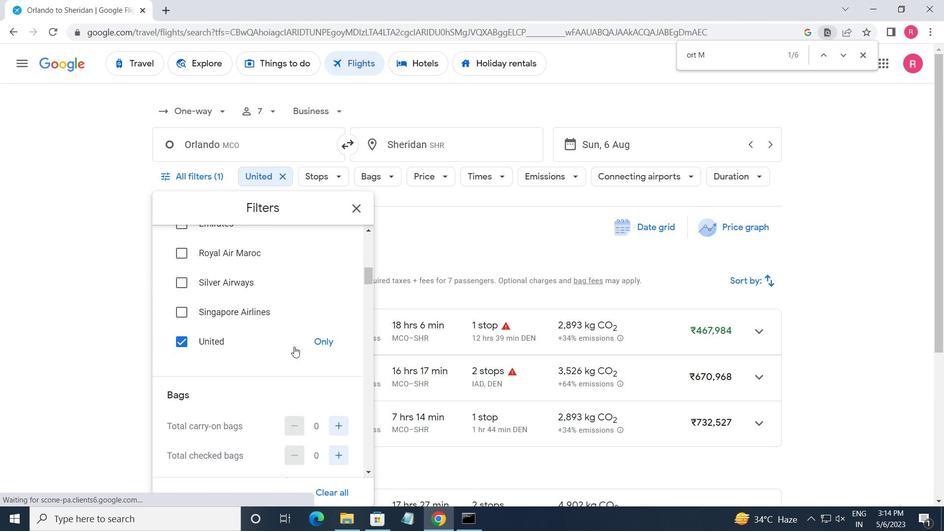 
Action: Mouse scrolled (293, 347) with delta (0, 0)
Screenshot: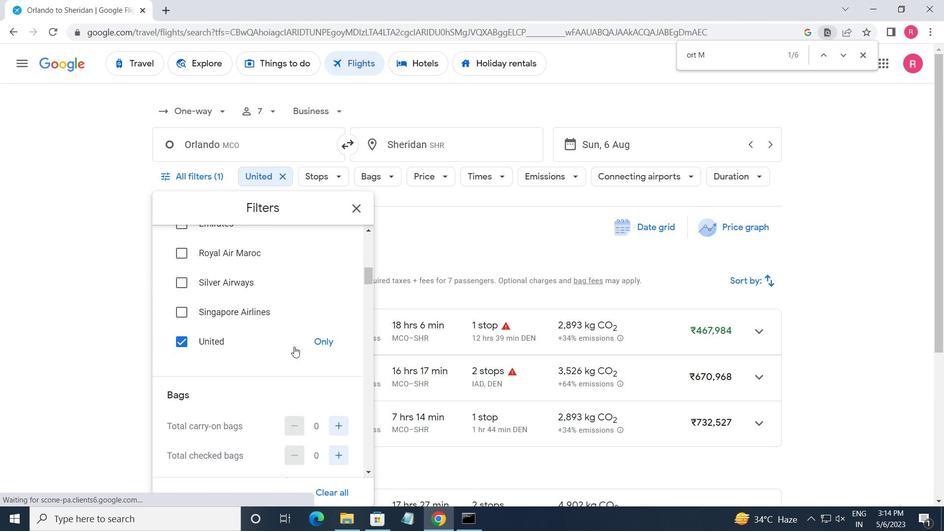 
Action: Mouse moved to (292, 348)
Screenshot: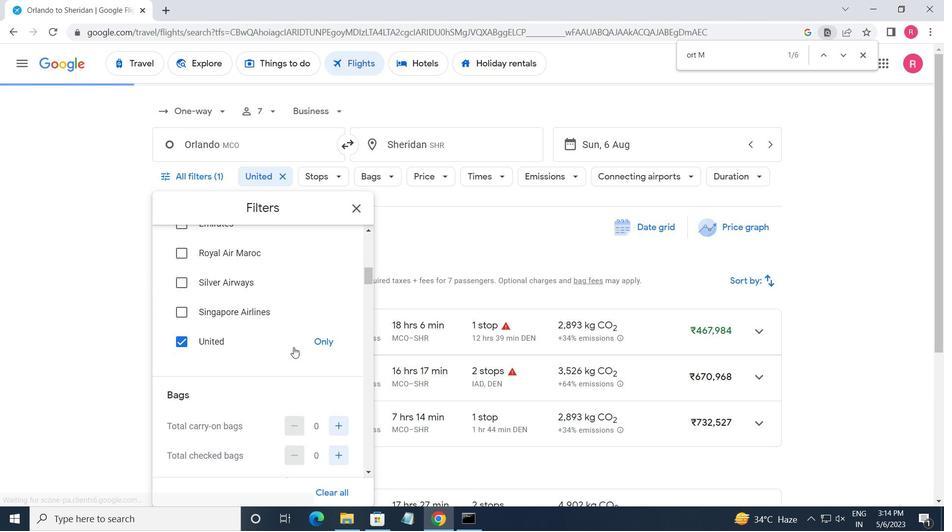 
Action: Mouse scrolled (292, 348) with delta (0, 0)
Screenshot: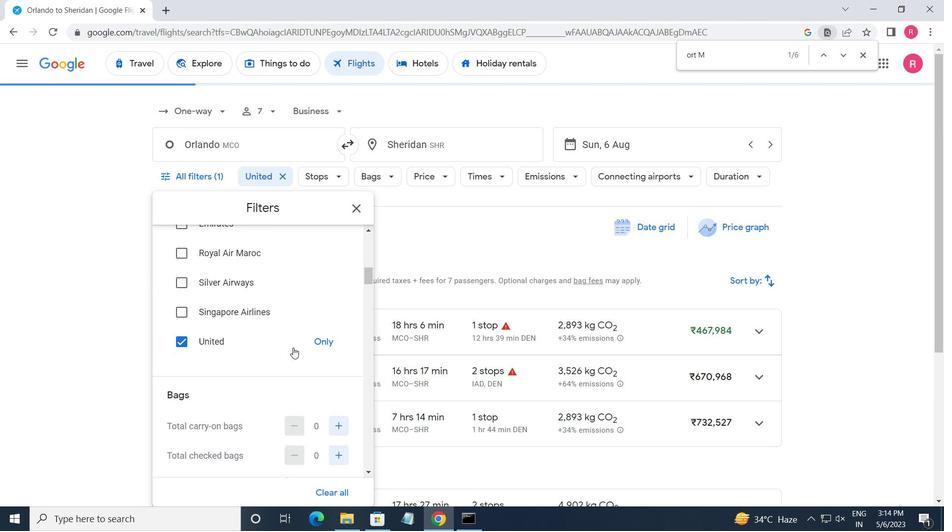 
Action: Mouse moved to (337, 305)
Screenshot: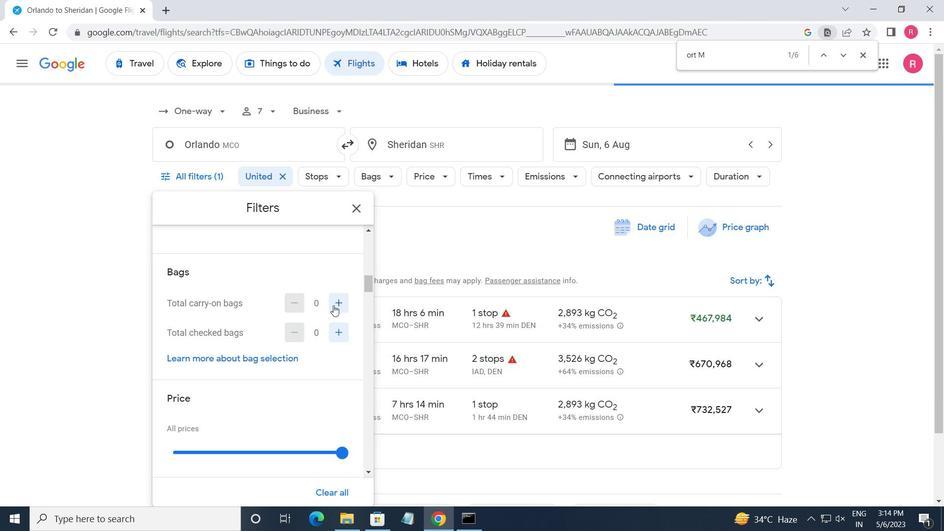 
Action: Mouse pressed left at (337, 305)
Screenshot: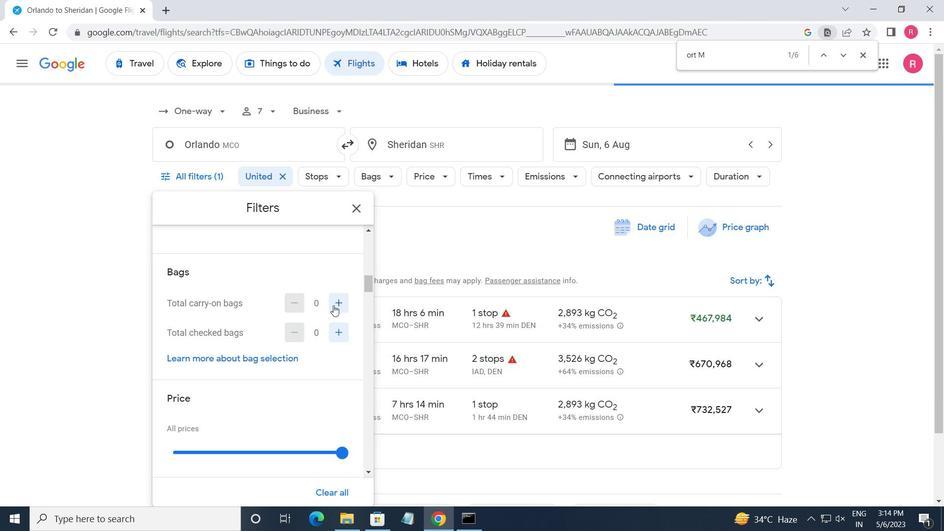 
Action: Mouse moved to (333, 306)
Screenshot: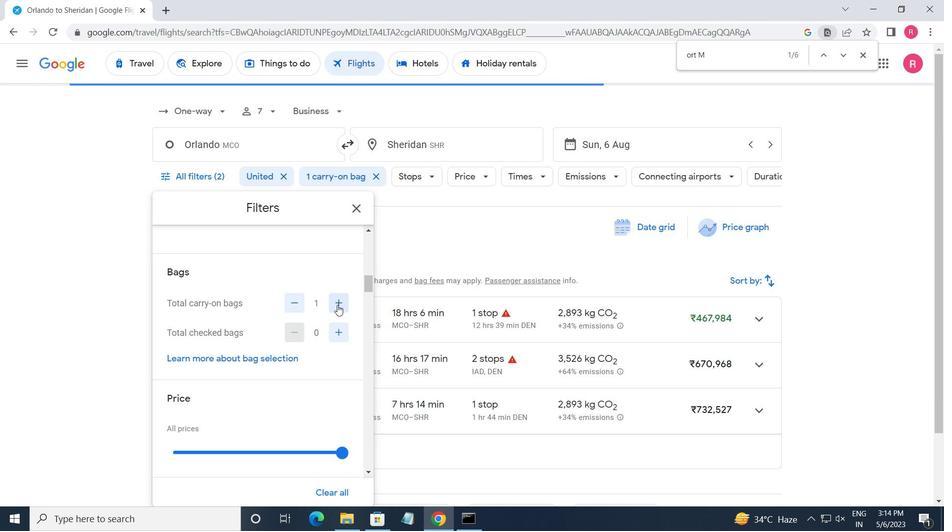 
Action: Mouse scrolled (333, 306) with delta (0, 0)
Screenshot: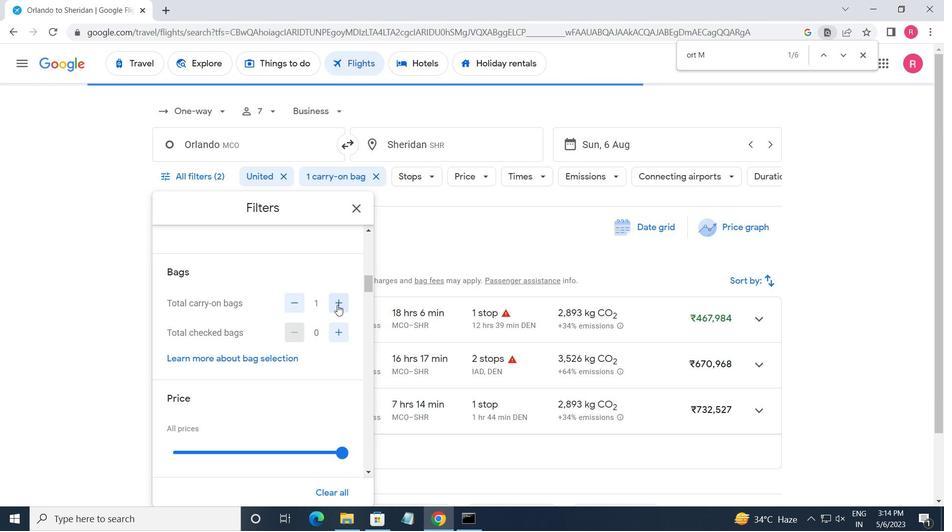 
Action: Mouse moved to (333, 307)
Screenshot: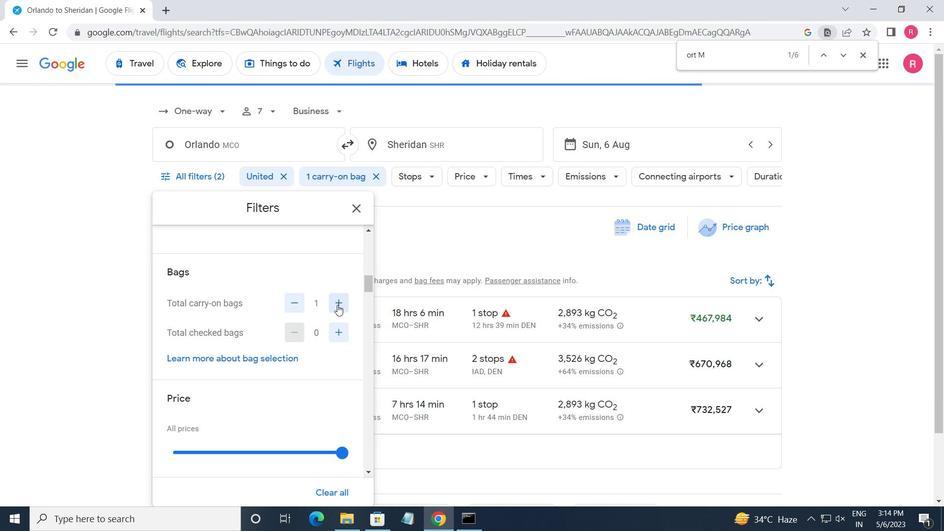
Action: Mouse scrolled (333, 306) with delta (0, 0)
Screenshot: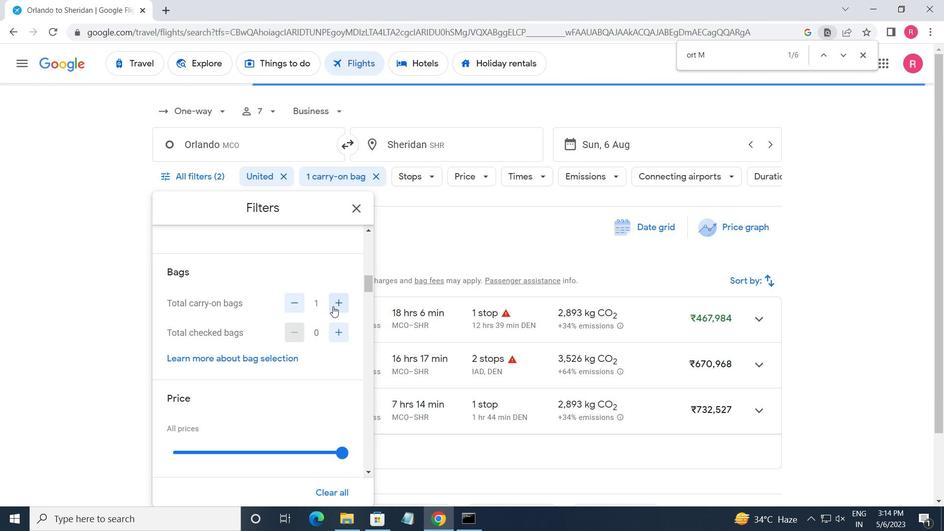 
Action: Mouse moved to (351, 342)
Screenshot: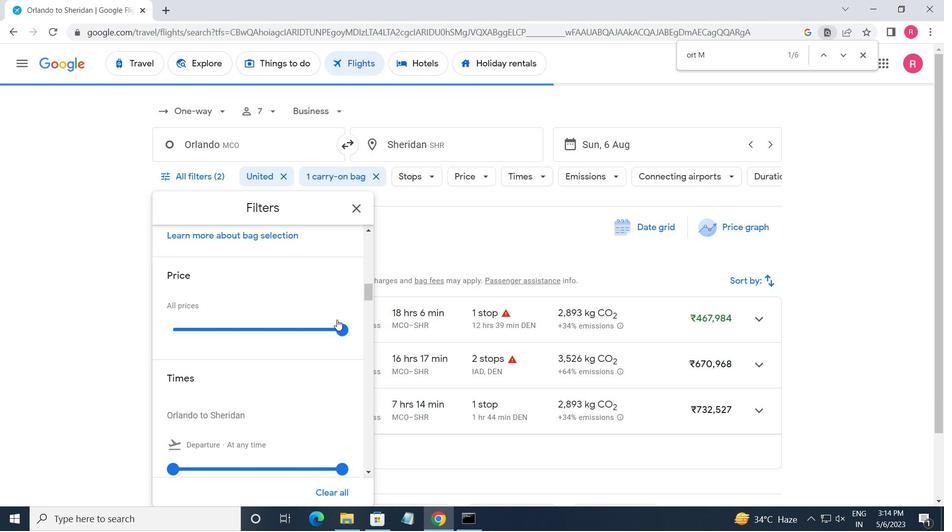 
Action: Mouse pressed left at (351, 342)
Screenshot: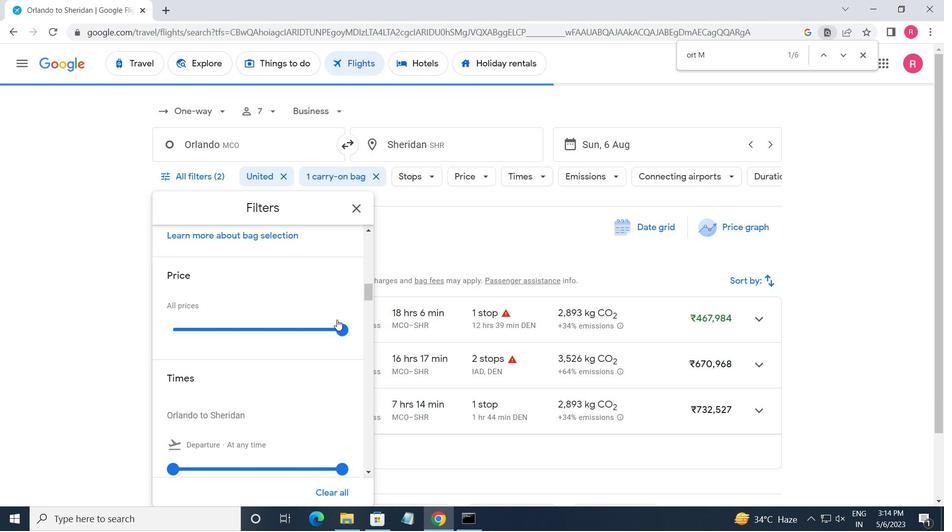 
Action: Mouse moved to (202, 337)
Screenshot: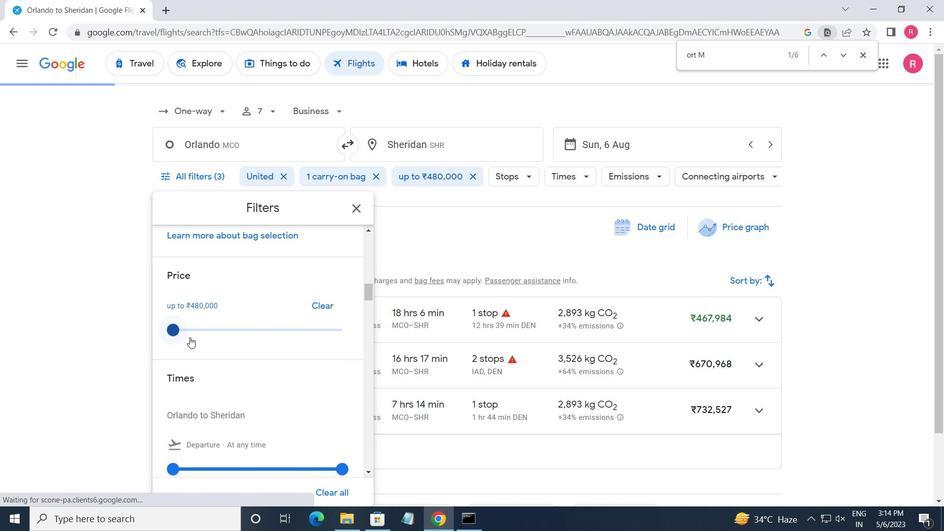 
Action: Mouse scrolled (202, 336) with delta (0, 0)
Screenshot: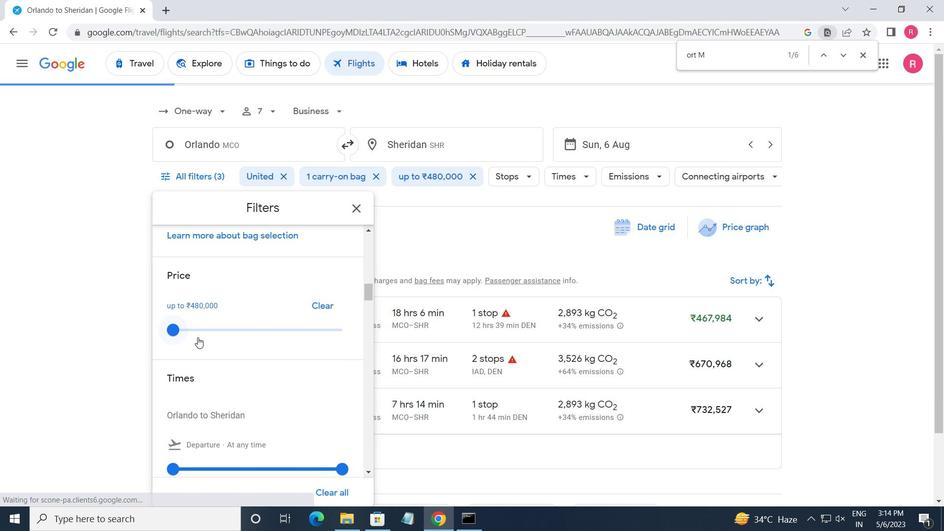
Action: Mouse moved to (176, 392)
Screenshot: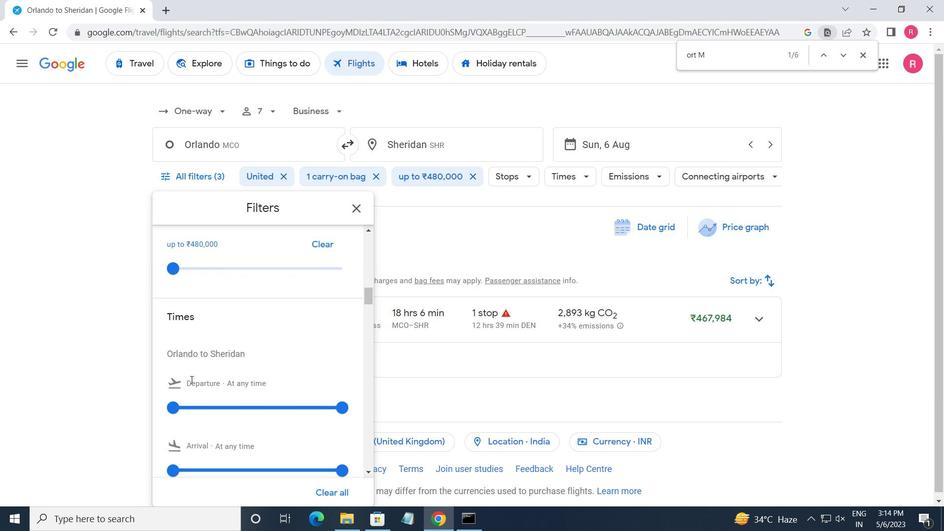 
Action: Mouse pressed left at (176, 392)
Screenshot: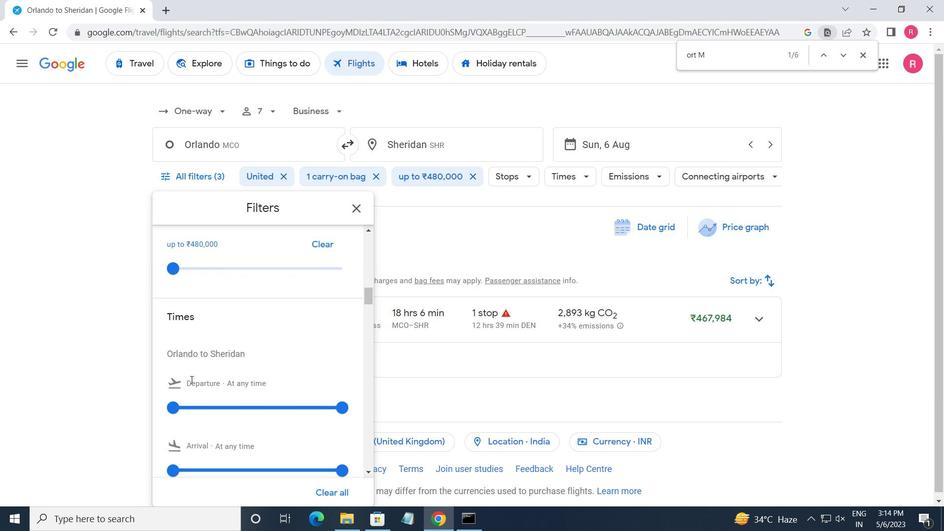 
Action: Mouse moved to (169, 410)
Screenshot: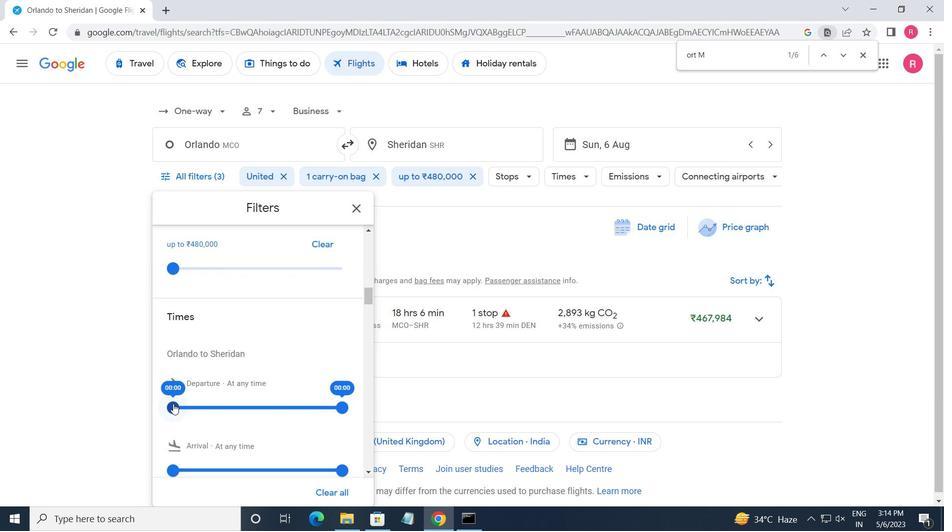
Action: Mouse pressed left at (169, 410)
Screenshot: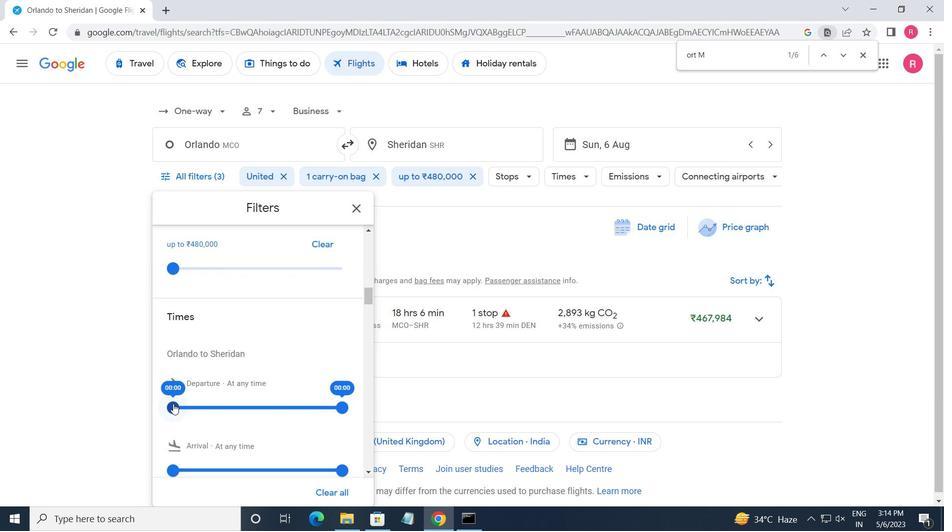 
Action: Mouse moved to (340, 402)
Screenshot: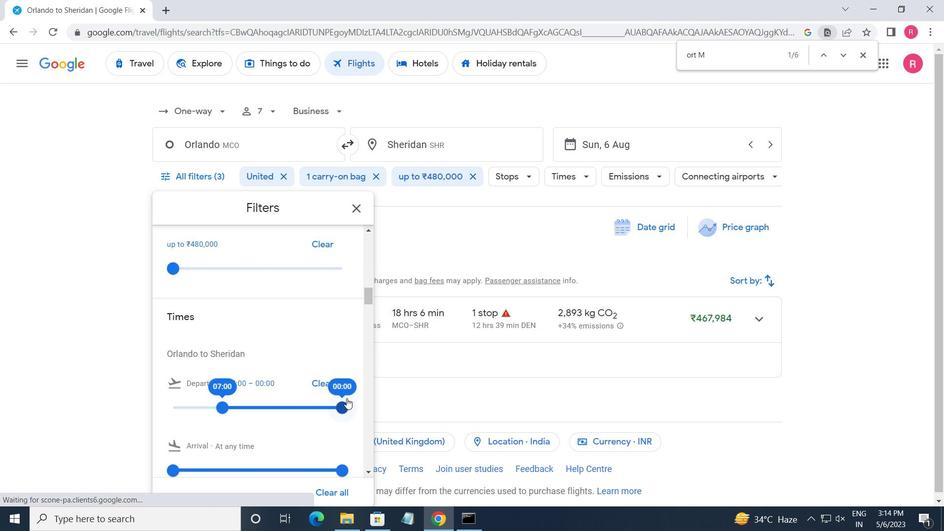
Action: Mouse pressed left at (340, 402)
Screenshot: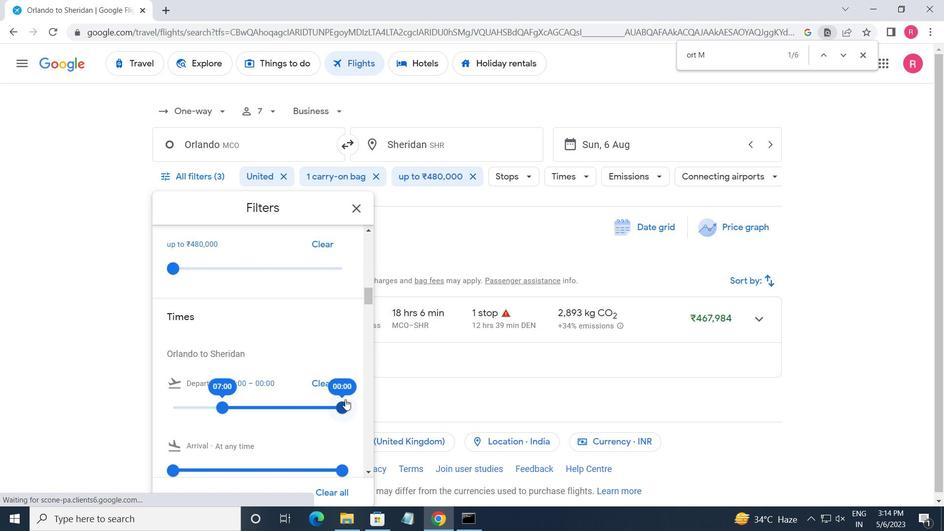 
Action: Mouse moved to (359, 208)
Screenshot: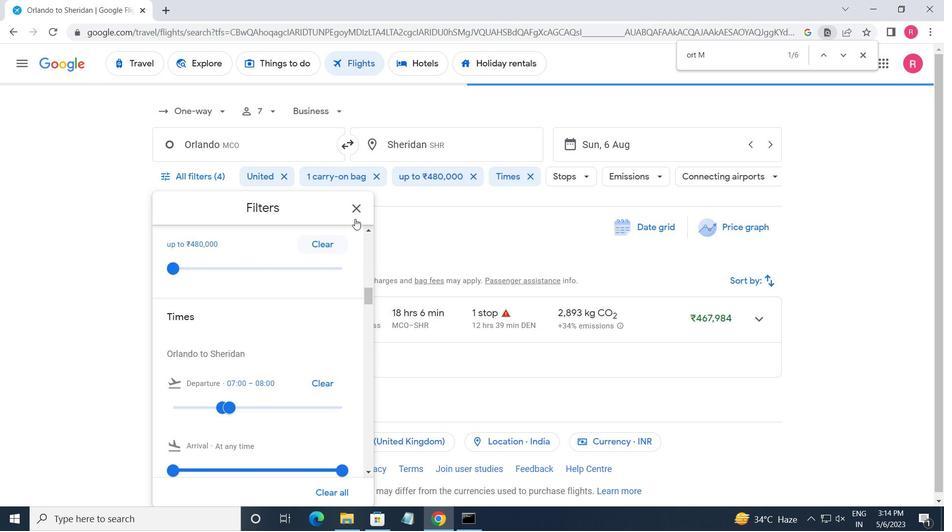 
Action: Mouse pressed left at (359, 208)
Screenshot: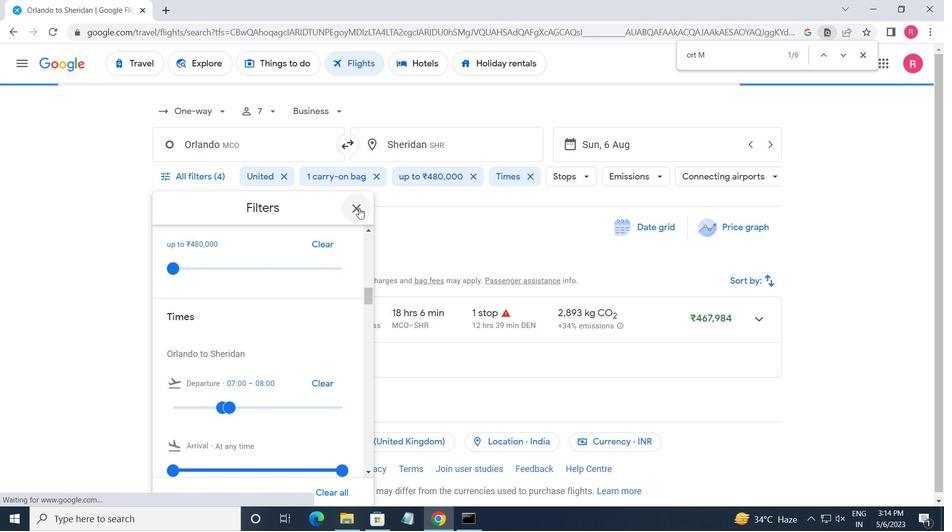 
